 Task: Select traffic view around selected location Splashtown Waterpark, Texas, United States and identify the nearest hotel to the peak traffic point
Action: Mouse moved to (123, 64)
Screenshot: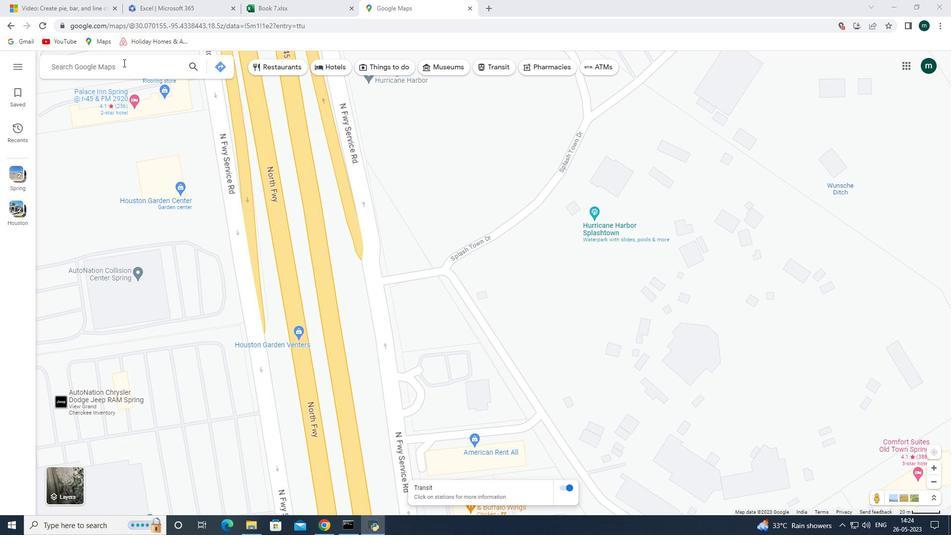 
Action: Mouse pressed left at (123, 64)
Screenshot: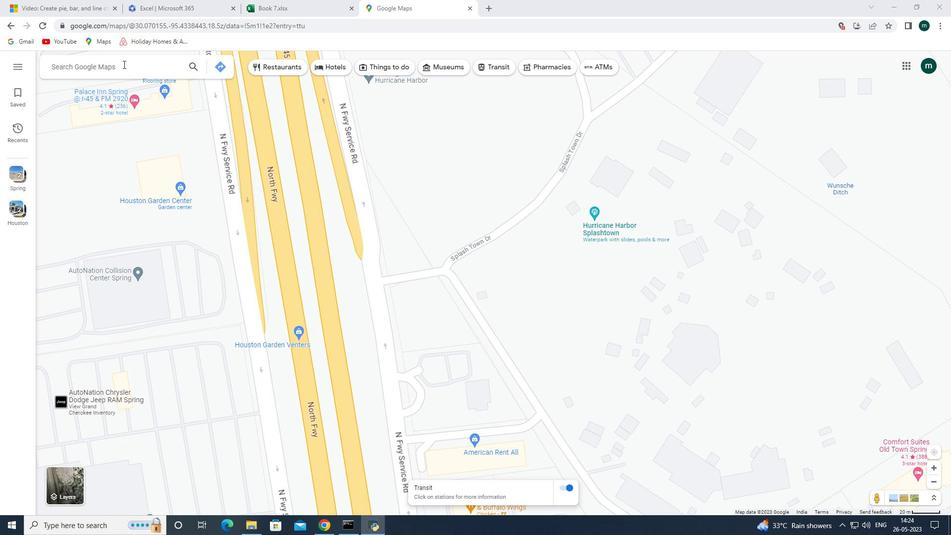 
Action: Mouse moved to (120, 76)
Screenshot: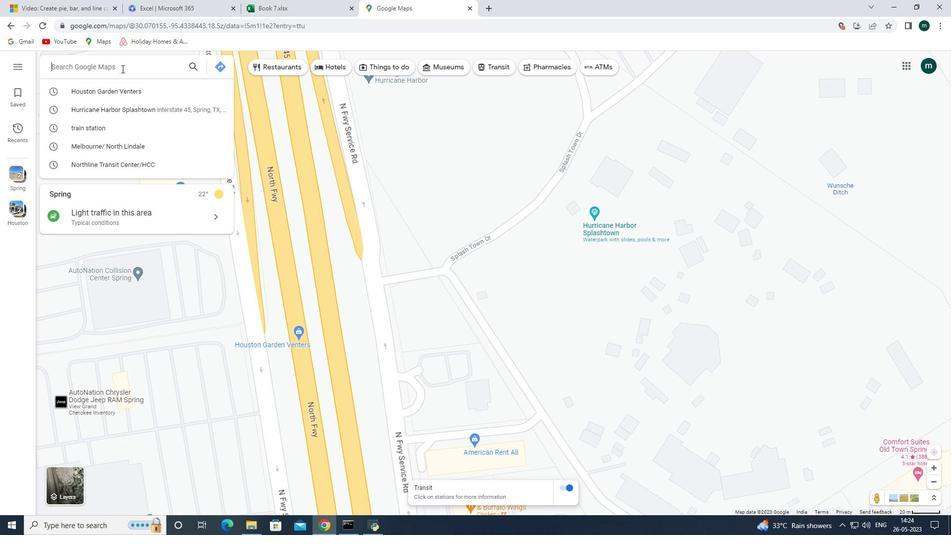 
Action: Key pressed ctrl+V
Screenshot: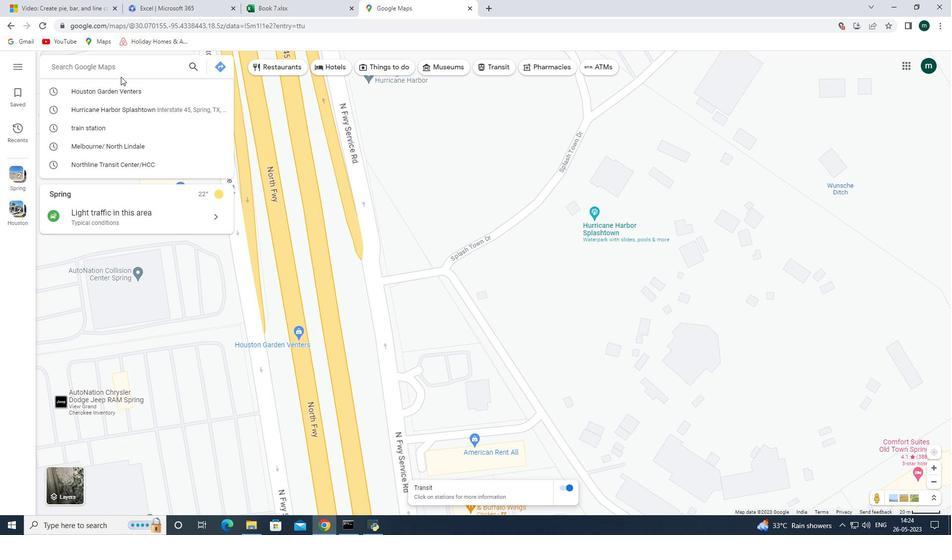 
Action: Mouse moved to (205, 106)
Screenshot: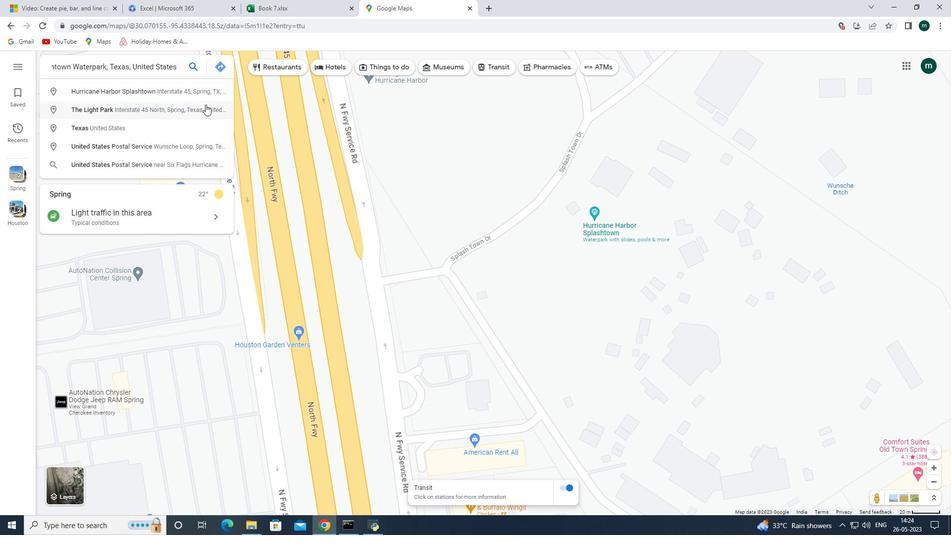 
Action: Key pressed <Key.enter>
Screenshot: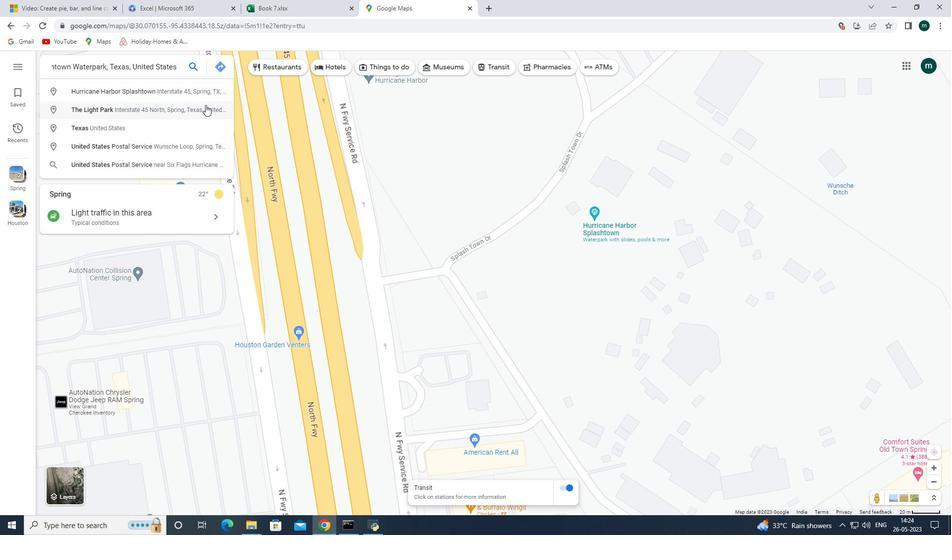 
Action: Mouse moved to (138, 265)
Screenshot: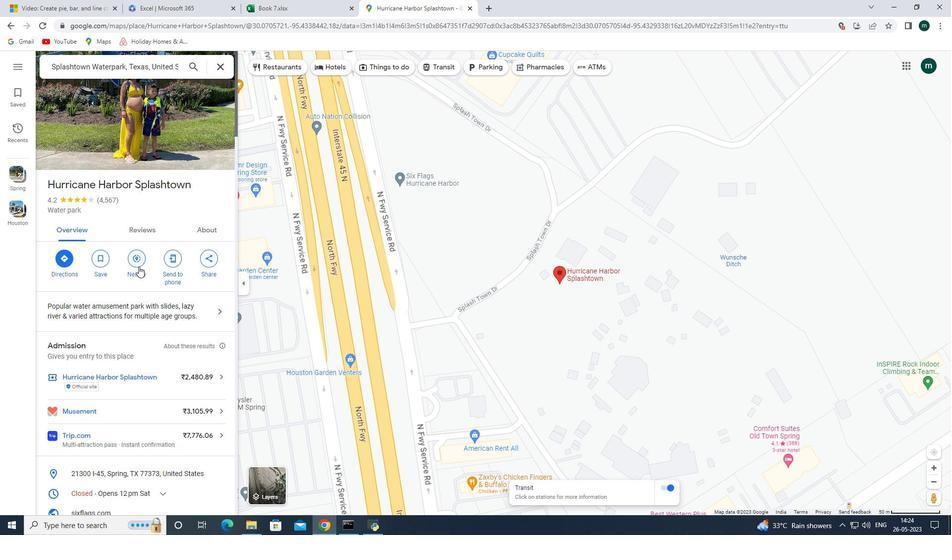 
Action: Mouse pressed left at (138, 265)
Screenshot: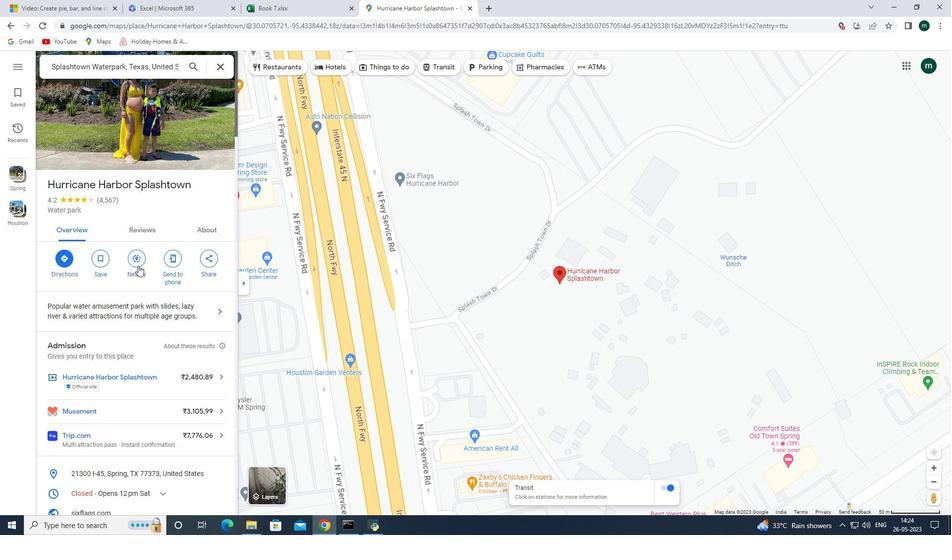 
Action: Mouse moved to (117, 108)
Screenshot: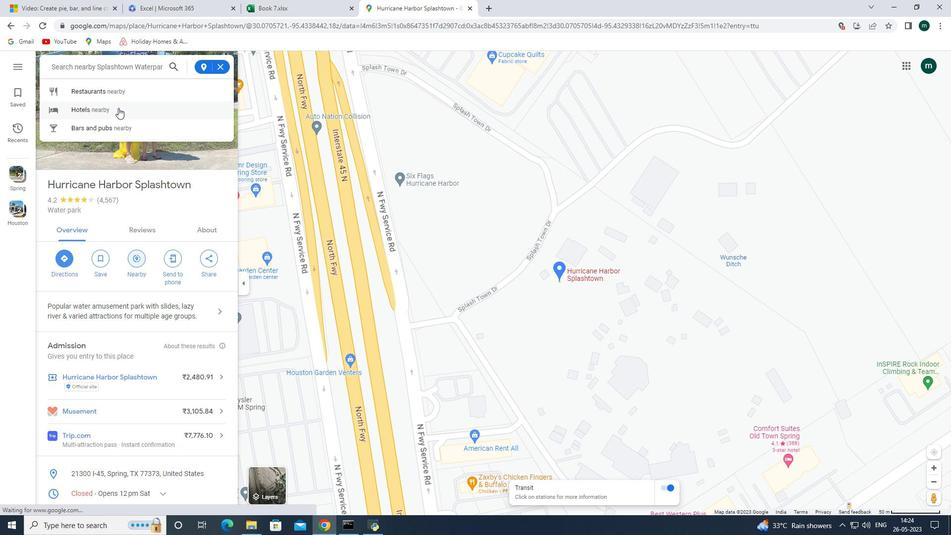 
Action: Mouse pressed left at (117, 108)
Screenshot: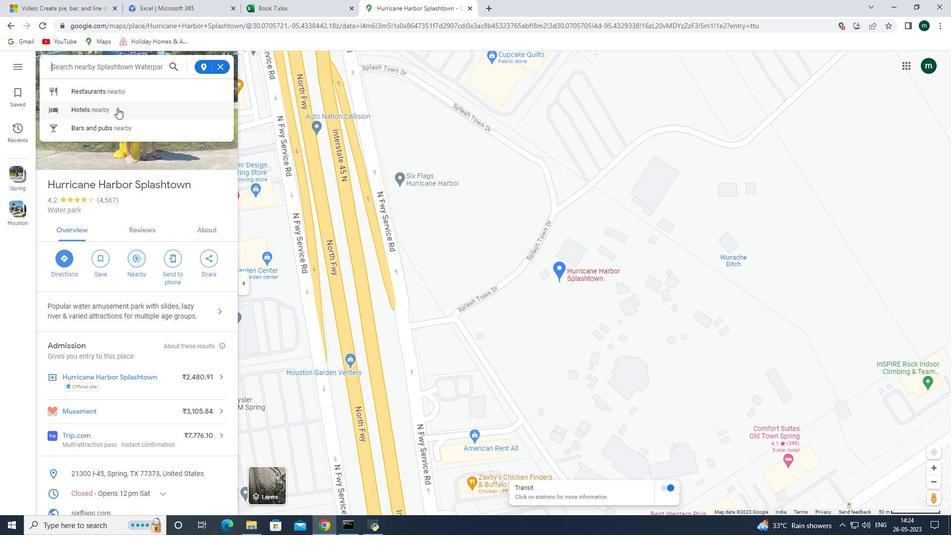 
Action: Mouse moved to (106, 277)
Screenshot: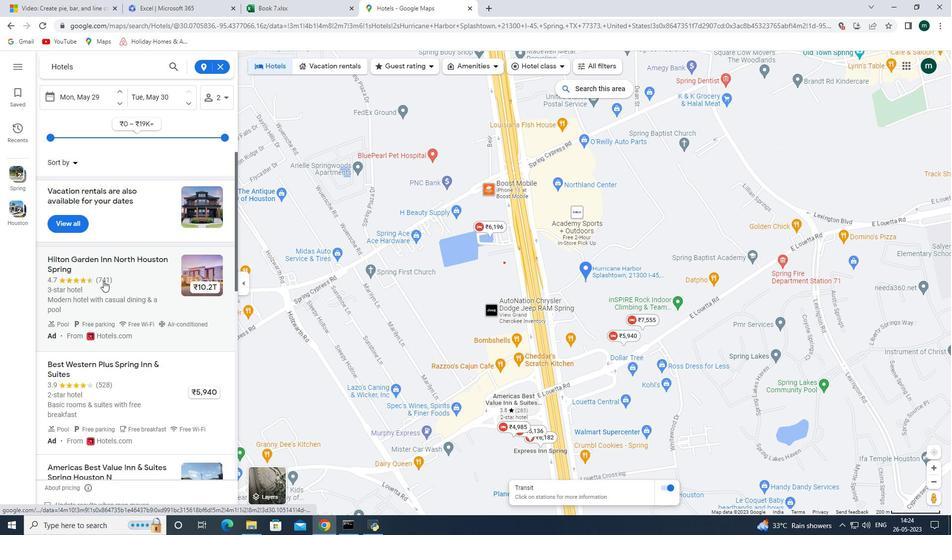 
Action: Mouse pressed left at (106, 277)
Screenshot: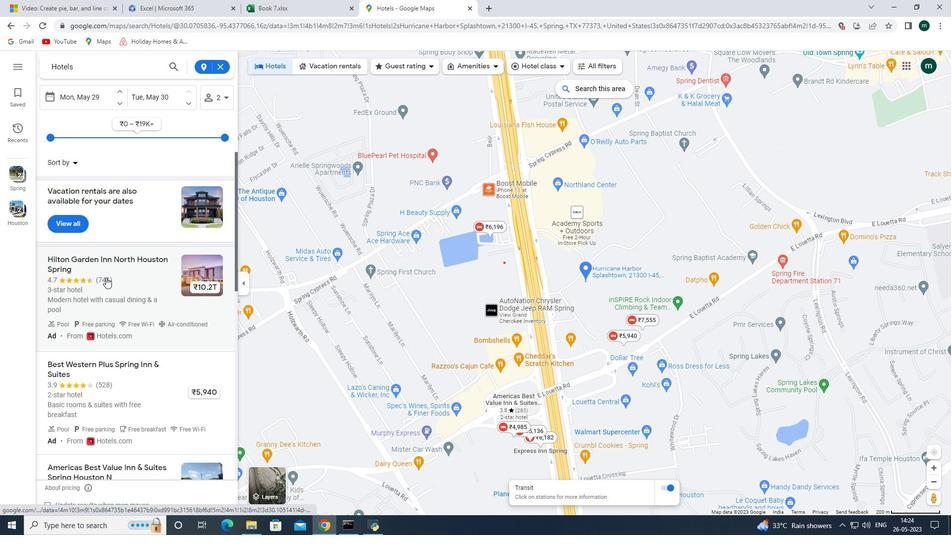 
Action: Mouse moved to (340, 405)
Screenshot: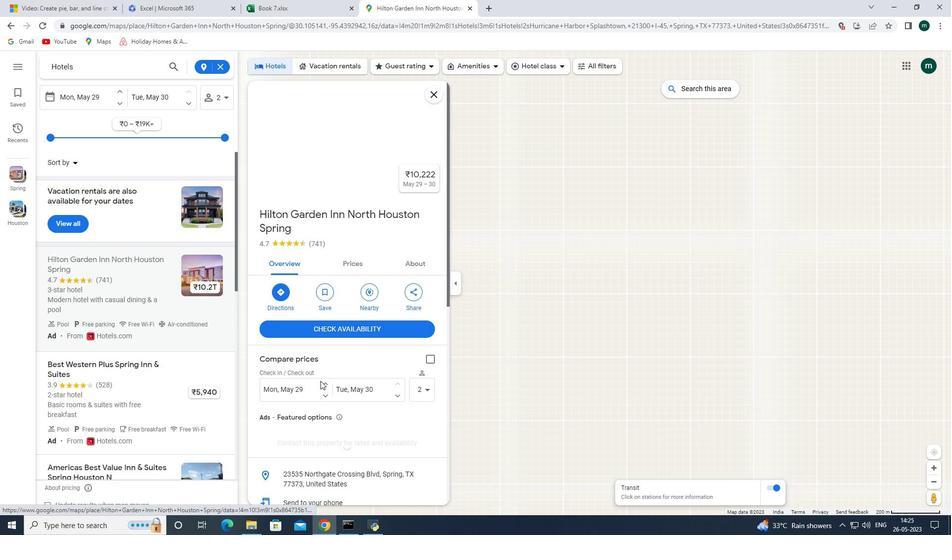 
Action: Mouse scrolled (340, 405) with delta (0, 0)
Screenshot: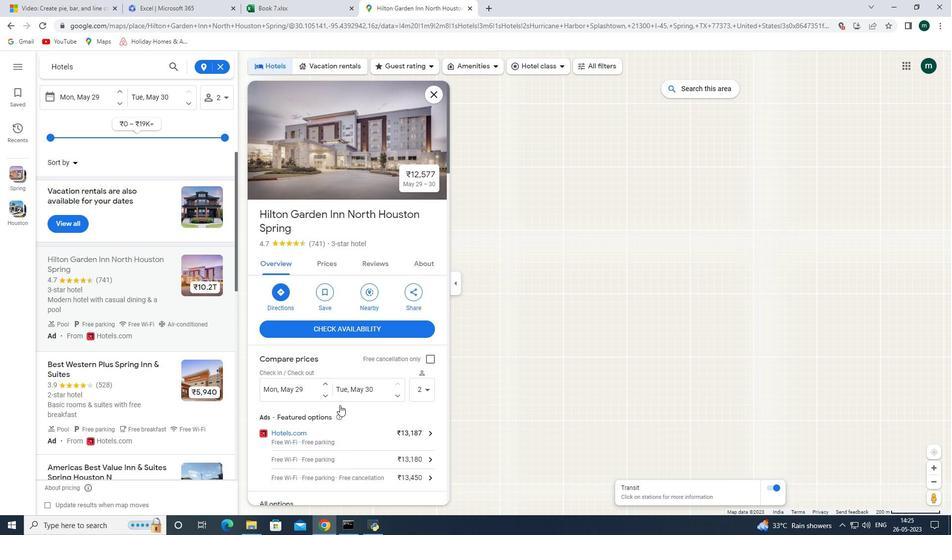 
Action: Mouse scrolled (340, 405) with delta (0, 0)
Screenshot: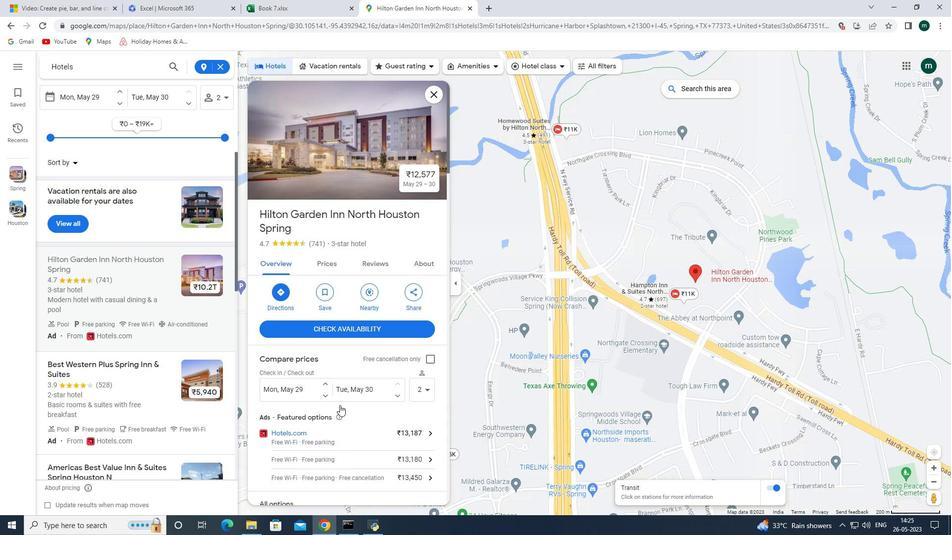 
Action: Mouse moved to (331, 389)
Screenshot: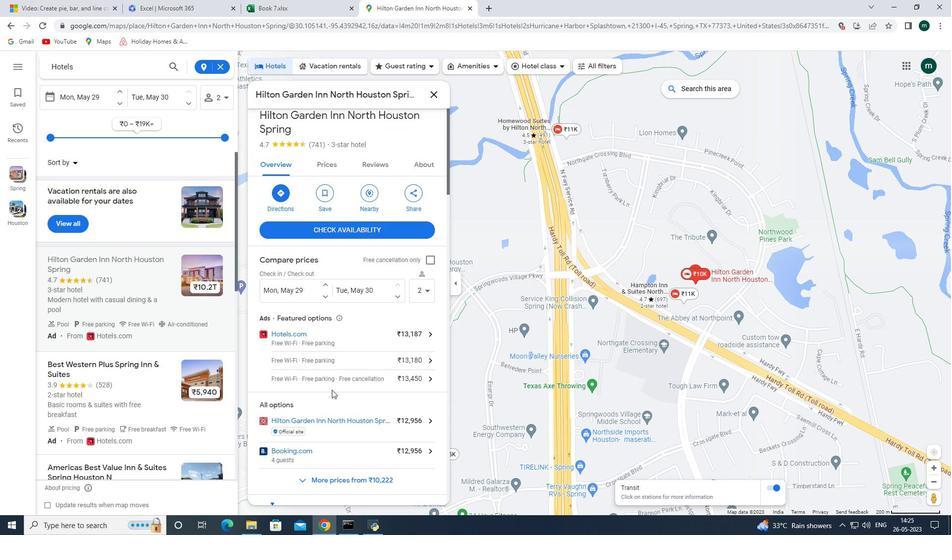 
Action: Mouse scrolled (331, 388) with delta (0, 0)
Screenshot: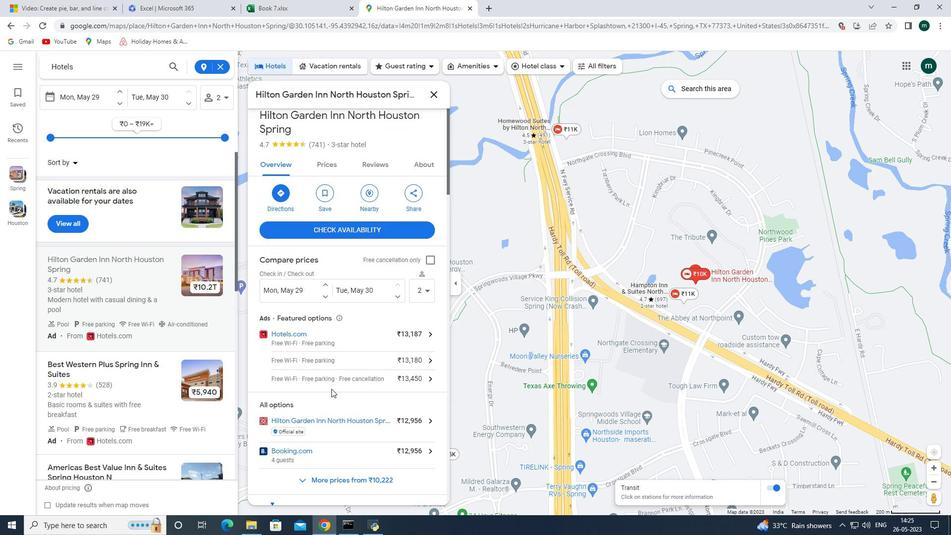
Action: Mouse scrolled (331, 388) with delta (0, 0)
Screenshot: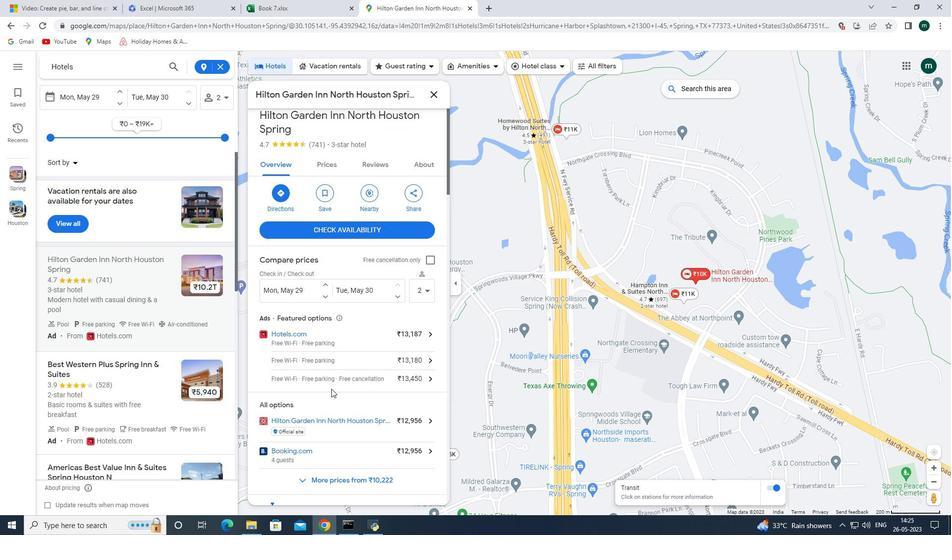 
Action: Mouse scrolled (331, 388) with delta (0, 0)
Screenshot: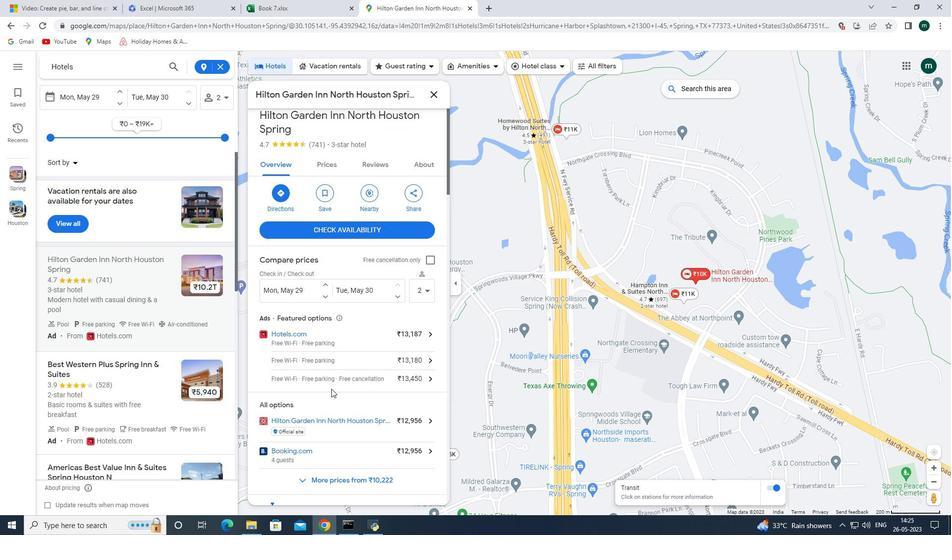 
Action: Mouse scrolled (331, 388) with delta (0, 0)
Screenshot: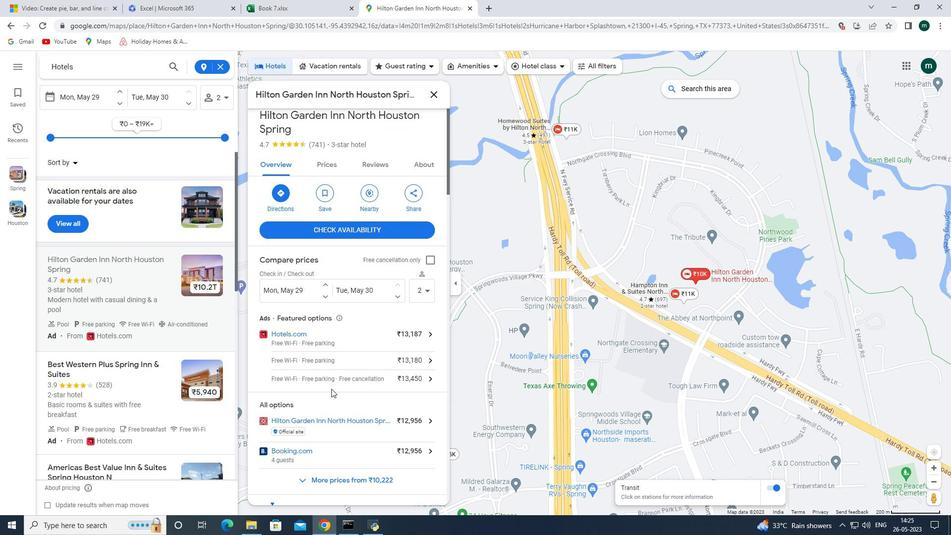 
Action: Mouse moved to (329, 389)
Screenshot: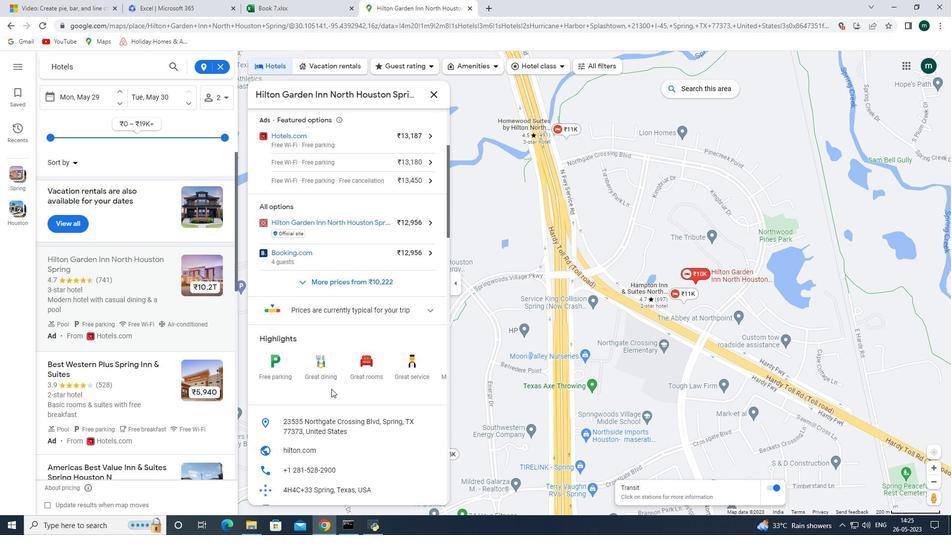 
Action: Mouse scrolled (329, 388) with delta (0, 0)
Screenshot: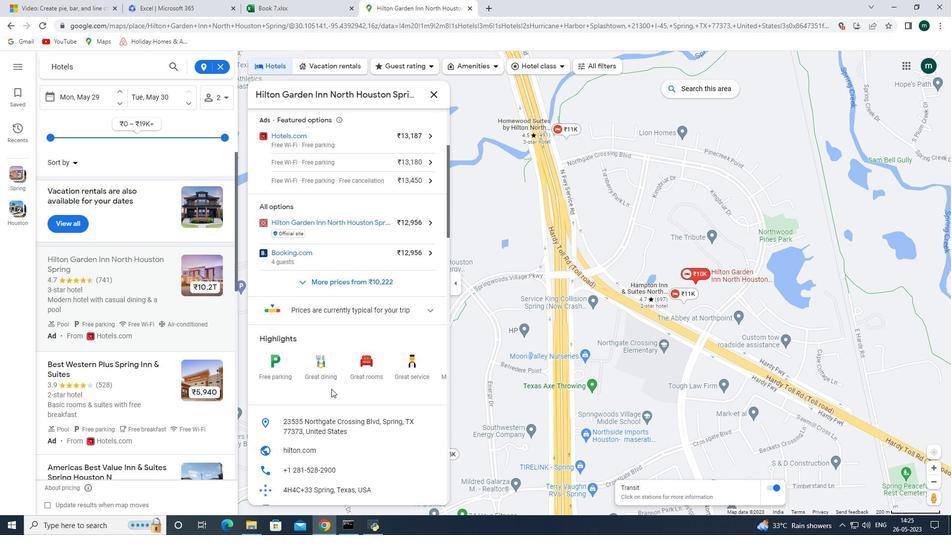 
Action: Mouse scrolled (329, 388) with delta (0, 0)
Screenshot: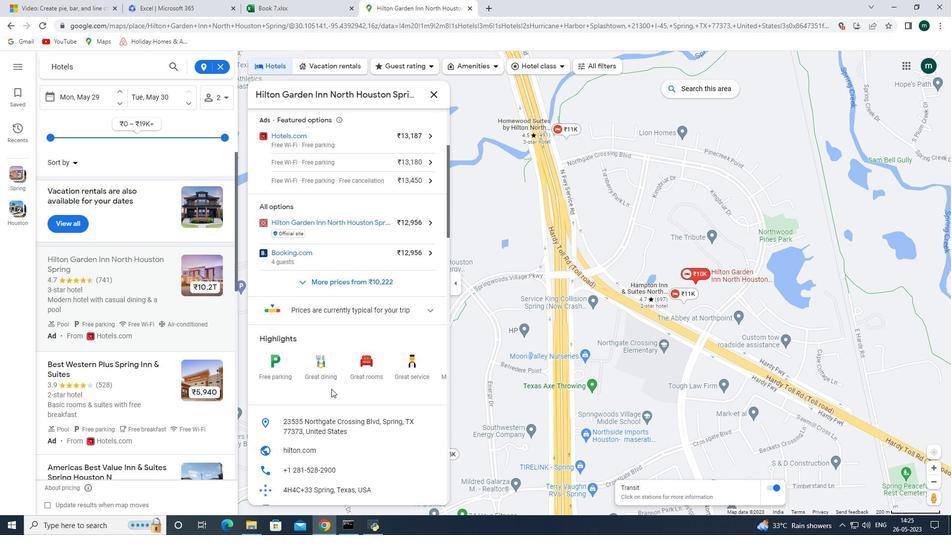 
Action: Mouse scrolled (329, 388) with delta (0, 0)
Screenshot: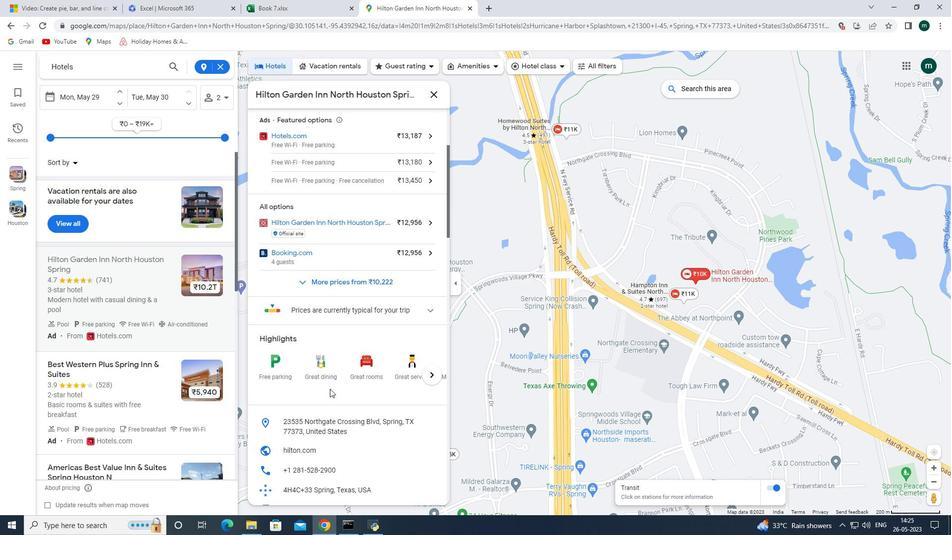 
Action: Mouse moved to (326, 390)
Screenshot: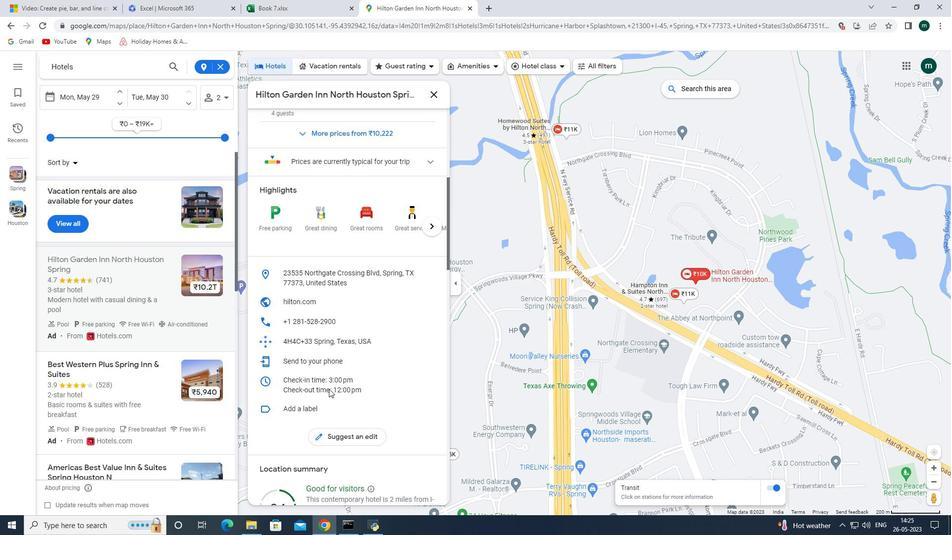 
Action: Mouse scrolled (326, 390) with delta (0, 0)
Screenshot: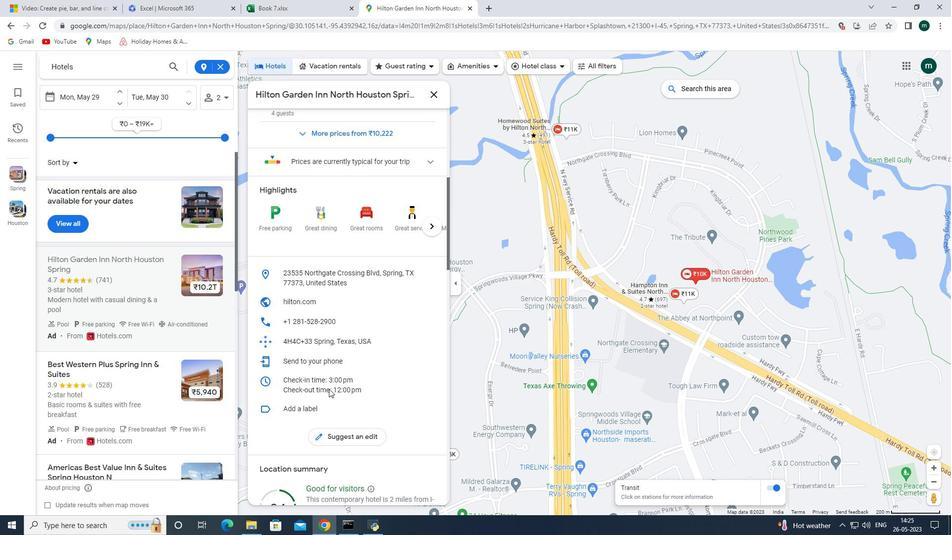 
Action: Mouse moved to (324, 392)
Screenshot: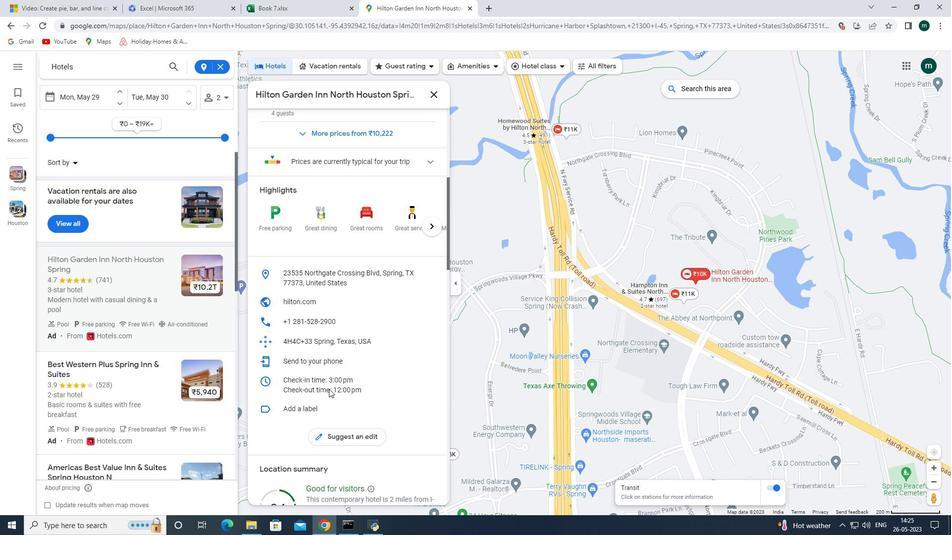 
Action: Mouse scrolled (324, 391) with delta (0, 0)
Screenshot: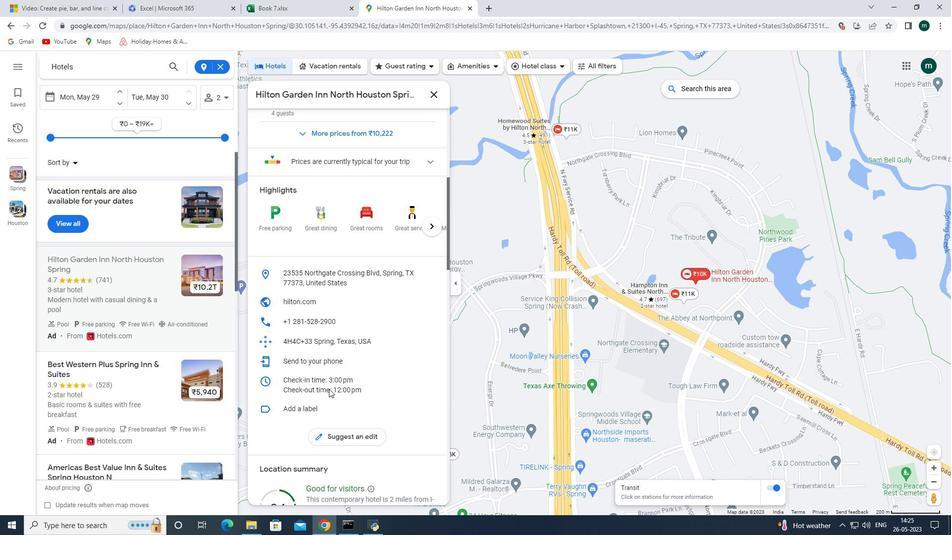 
Action: Mouse scrolled (324, 391) with delta (0, 0)
Screenshot: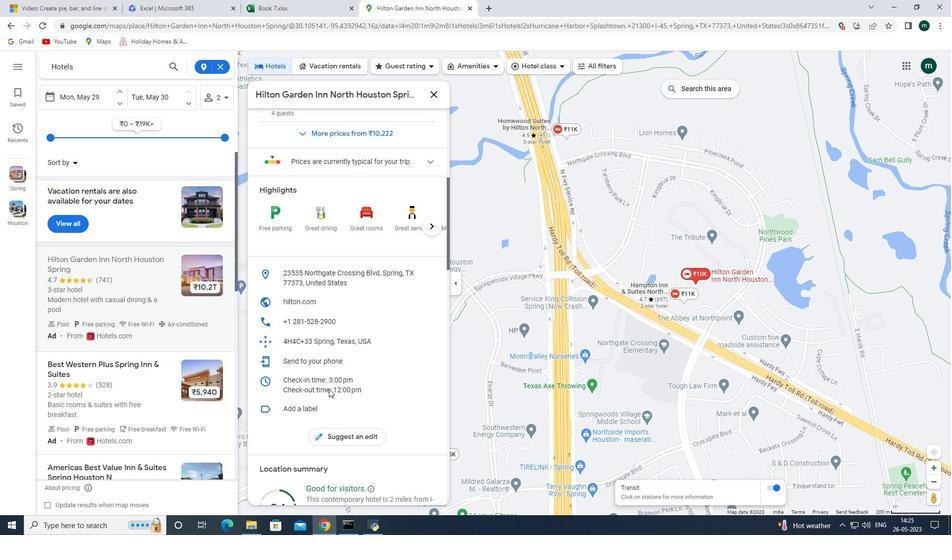 
Action: Mouse scrolled (324, 391) with delta (0, 0)
Screenshot: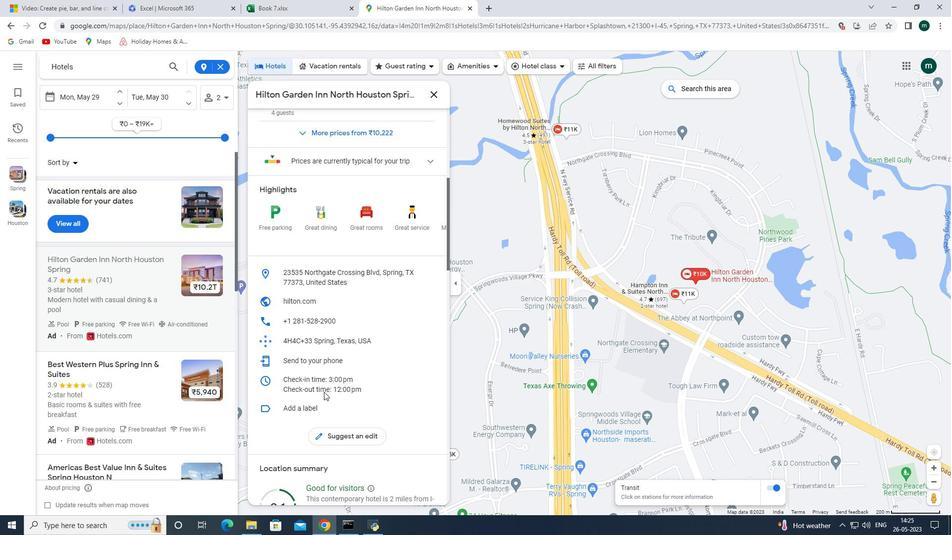 
Action: Mouse moved to (323, 392)
Screenshot: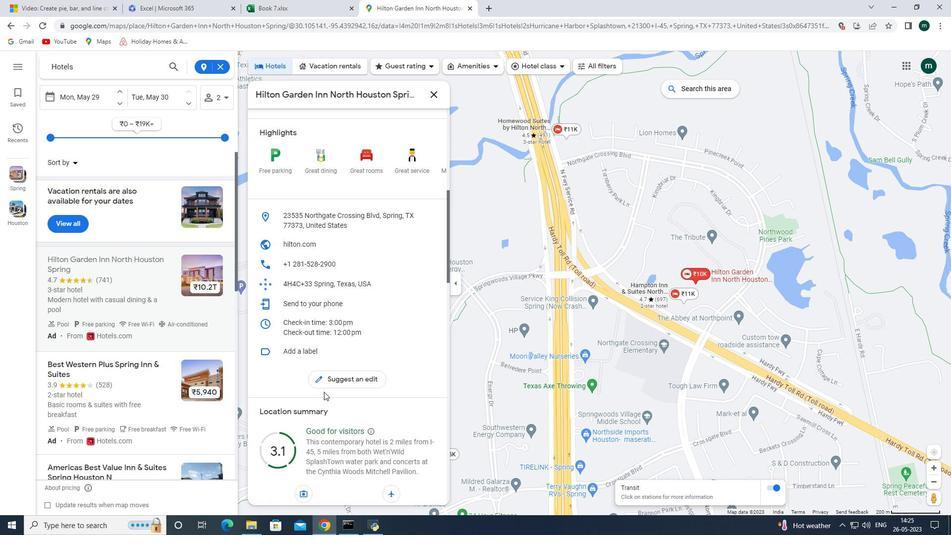 
Action: Mouse scrolled (323, 391) with delta (0, 0)
Screenshot: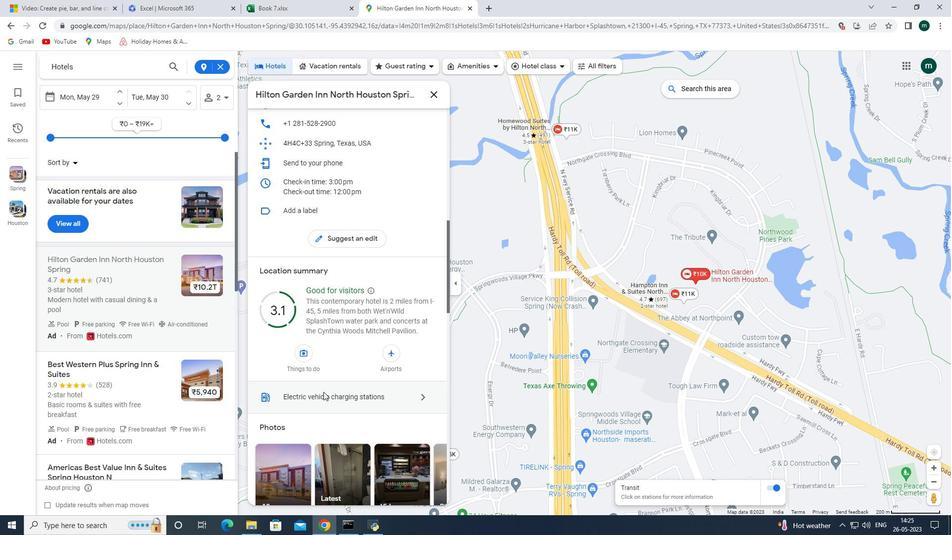 
Action: Mouse scrolled (323, 391) with delta (0, 0)
Screenshot: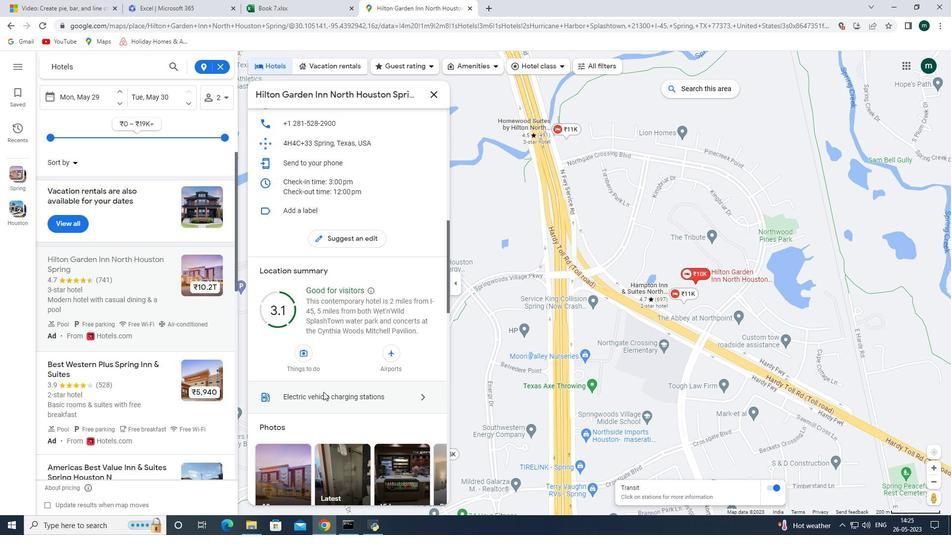 
Action: Mouse scrolled (323, 391) with delta (0, 0)
Screenshot: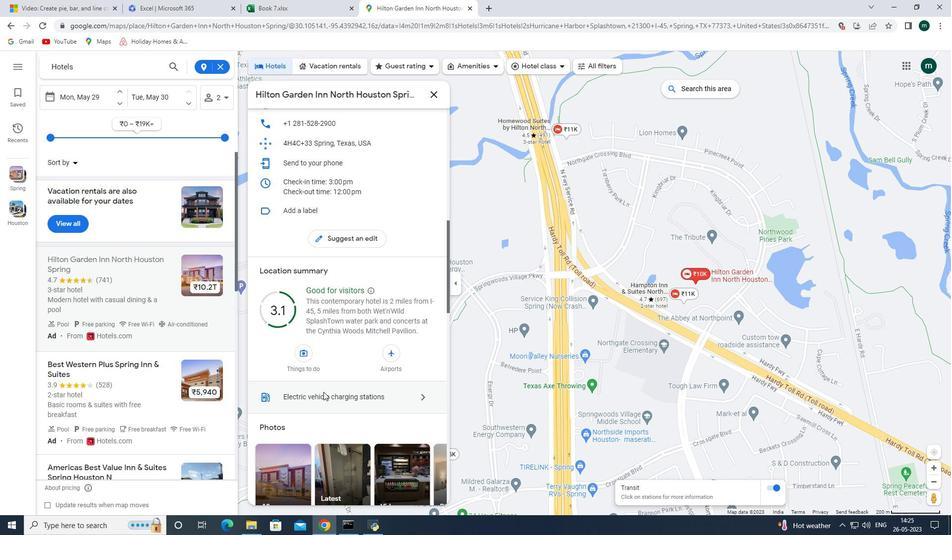 
Action: Mouse moved to (285, 353)
Screenshot: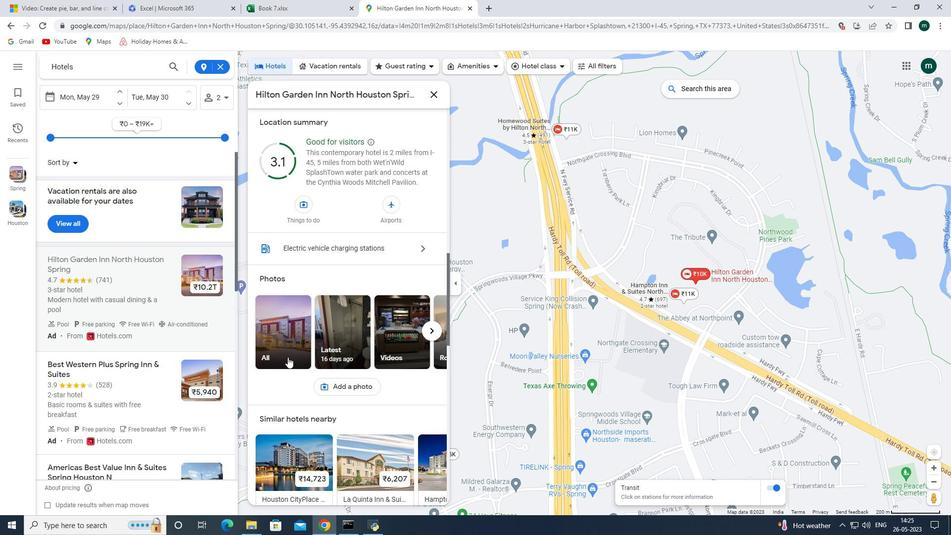 
Action: Mouse pressed left at (285, 353)
Screenshot: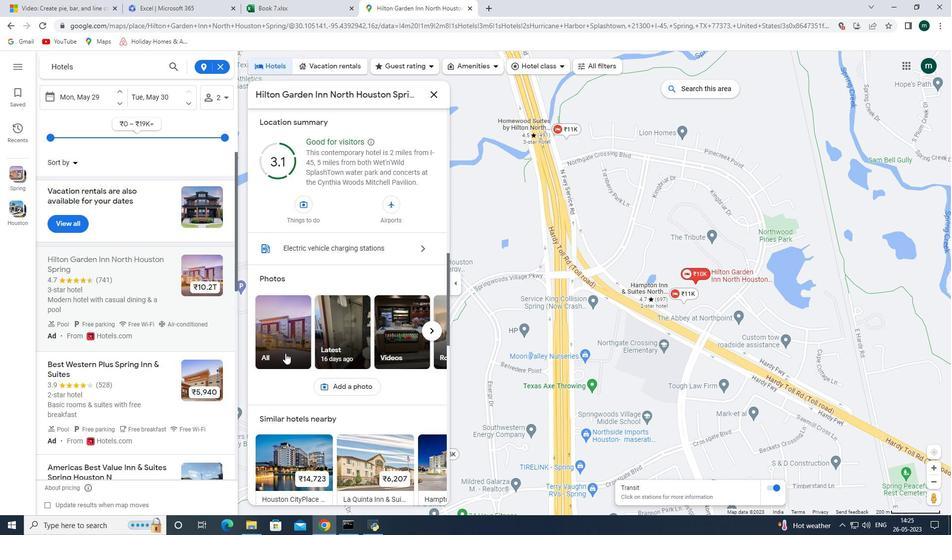 
Action: Mouse moved to (363, 299)
Screenshot: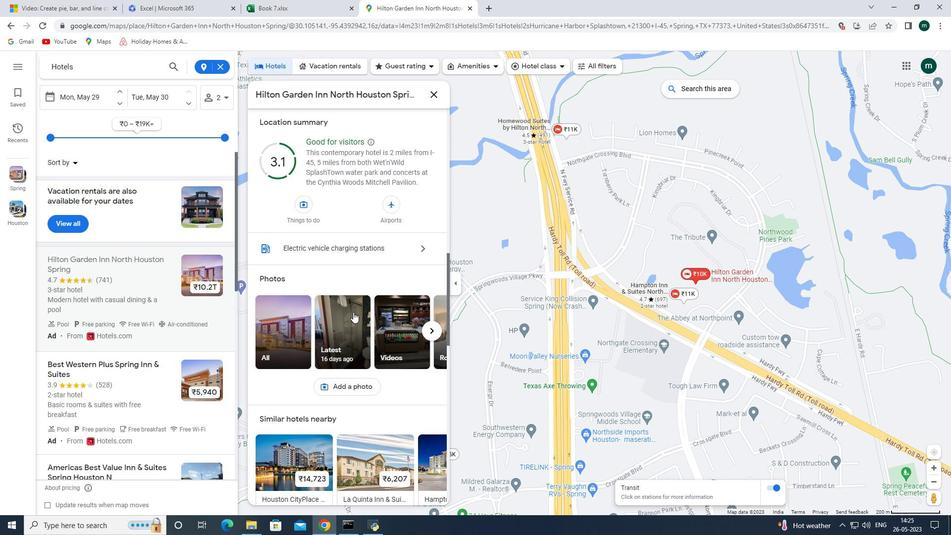 
Action: Key pressed <Key.right><Key.right><Key.right><Key.right><Key.right><Key.right><Key.right><Key.right><Key.right><Key.right><Key.right><Key.right><Key.right><Key.right><Key.right><Key.right><Key.right><Key.right><Key.right><Key.right><Key.right><Key.right><Key.right><Key.right><Key.right><Key.right><Key.right><Key.right><Key.right><Key.right><Key.right><Key.right><Key.right><Key.right><Key.right><Key.right><Key.right><Key.right><Key.right><Key.right><Key.right><Key.right><Key.right><Key.right><Key.right><Key.right><Key.right><Key.right><Key.right><Key.right><Key.right><Key.right><Key.right><Key.right><Key.right><Key.right><Key.right><Key.right><Key.right><Key.right><Key.right><Key.right><Key.right><Key.right><Key.right><Key.right><Key.right>
Screenshot: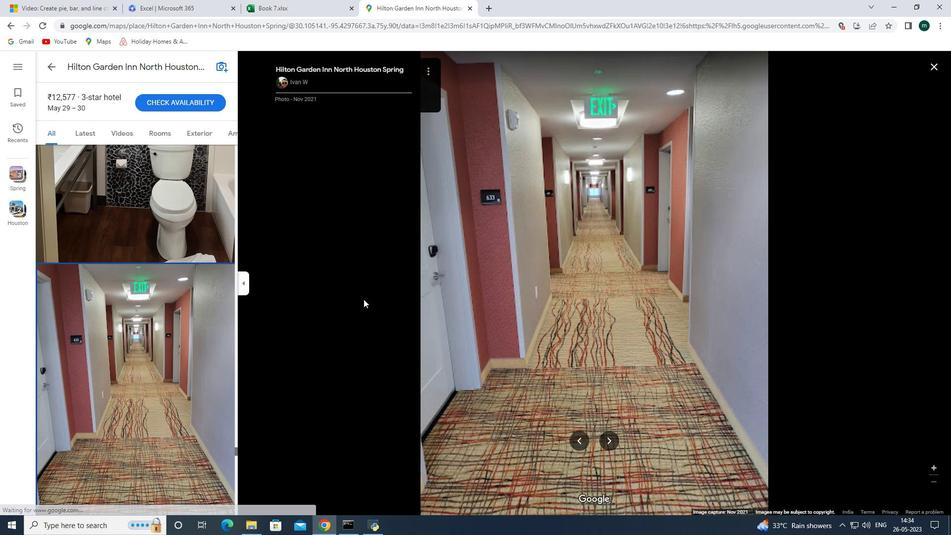 
Action: Mouse moved to (939, 66)
Screenshot: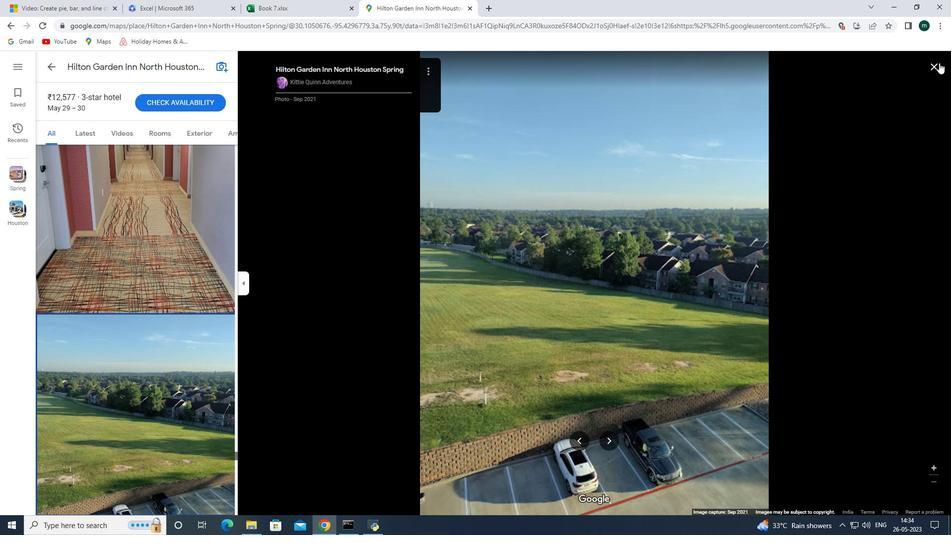 
Action: Mouse pressed left at (939, 66)
Screenshot: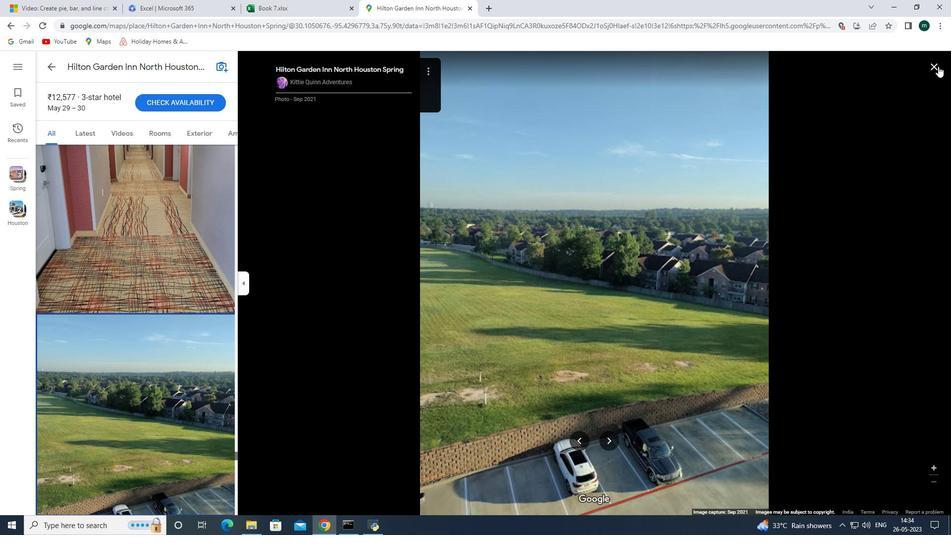 
Action: Mouse moved to (108, 288)
Screenshot: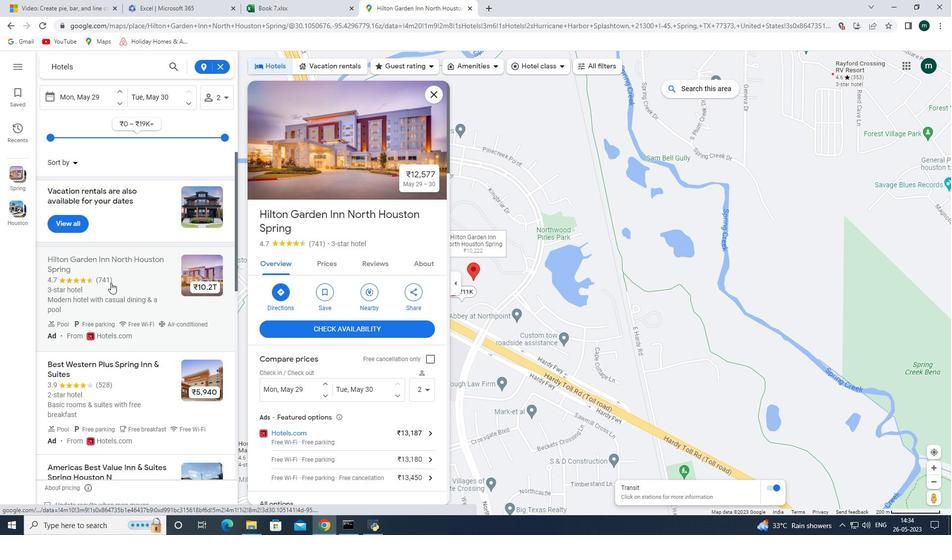 
Action: Mouse scrolled (108, 289) with delta (0, 0)
Screenshot: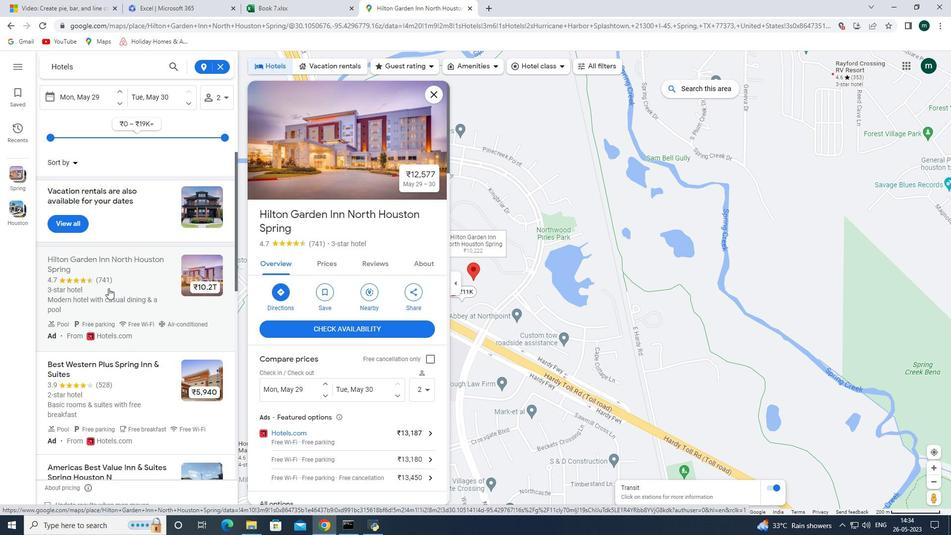 
Action: Mouse scrolled (108, 289) with delta (0, 0)
Screenshot: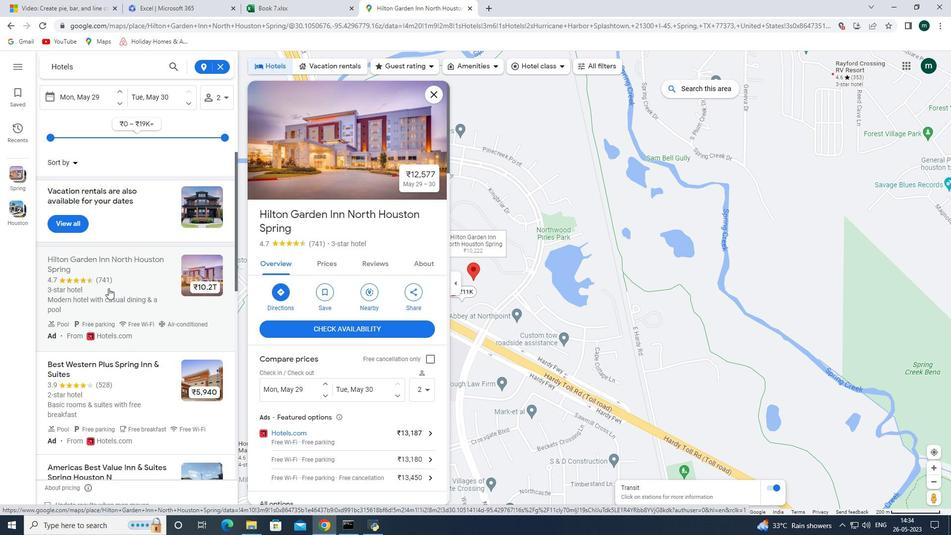 
Action: Mouse moved to (132, 374)
Screenshot: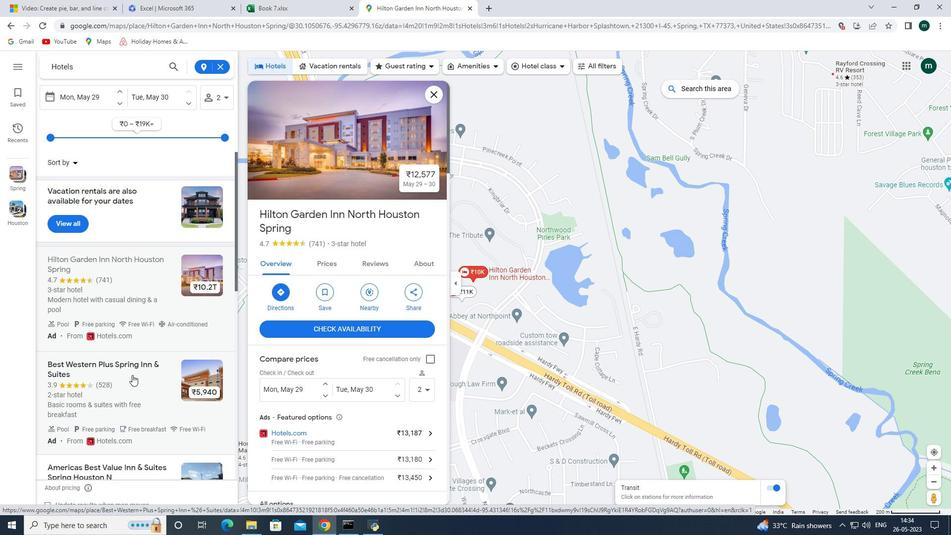 
Action: Mouse pressed left at (132, 374)
Screenshot: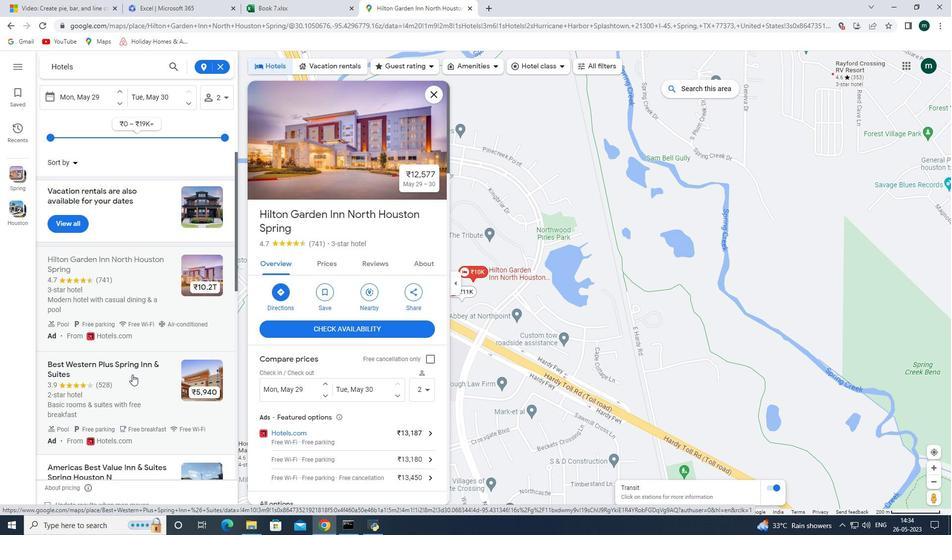 
Action: Mouse moved to (365, 378)
Screenshot: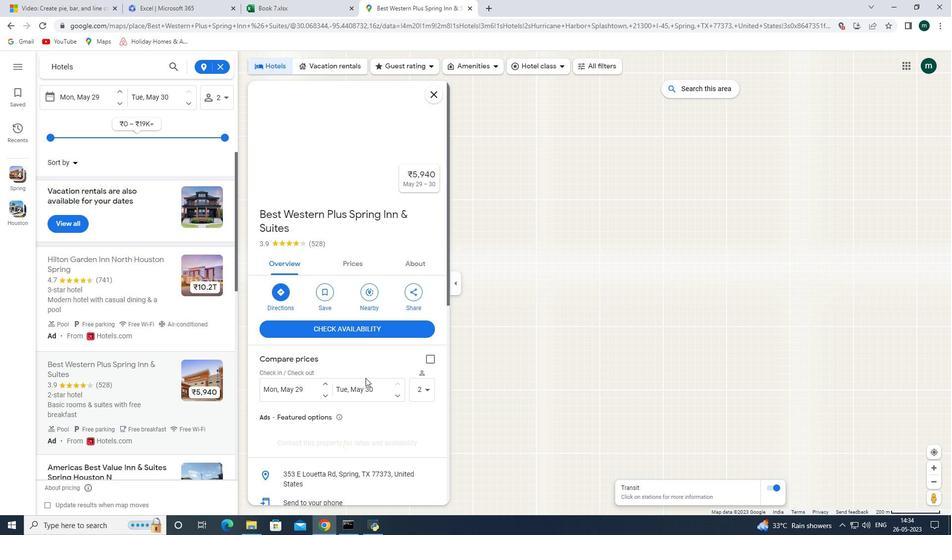 
Action: Mouse scrolled (365, 377) with delta (0, 0)
Screenshot: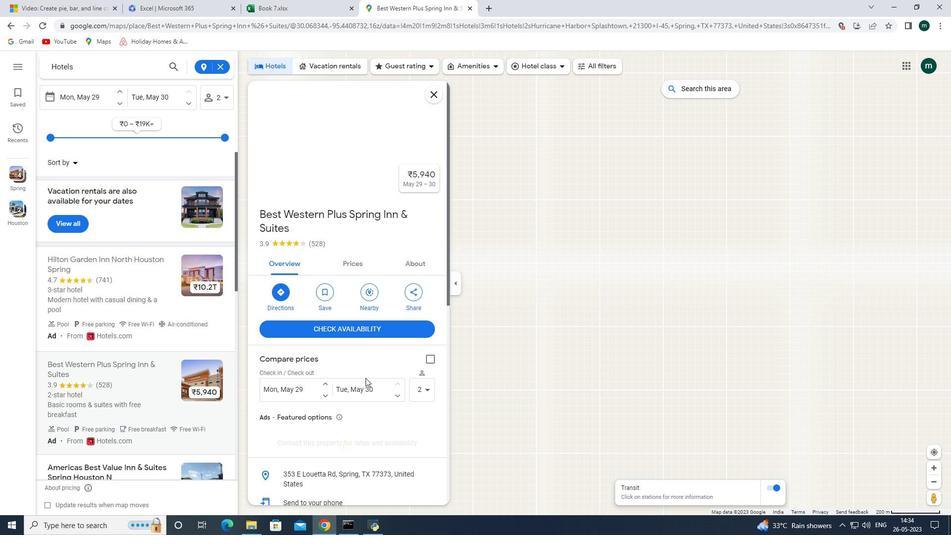 
Action: Mouse moved to (365, 378)
Screenshot: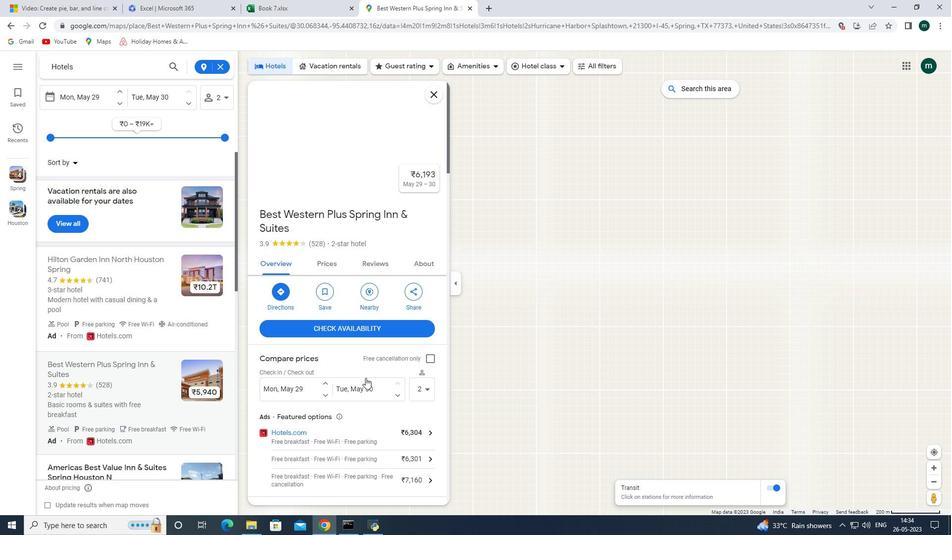 
Action: Mouse scrolled (365, 377) with delta (0, 0)
Screenshot: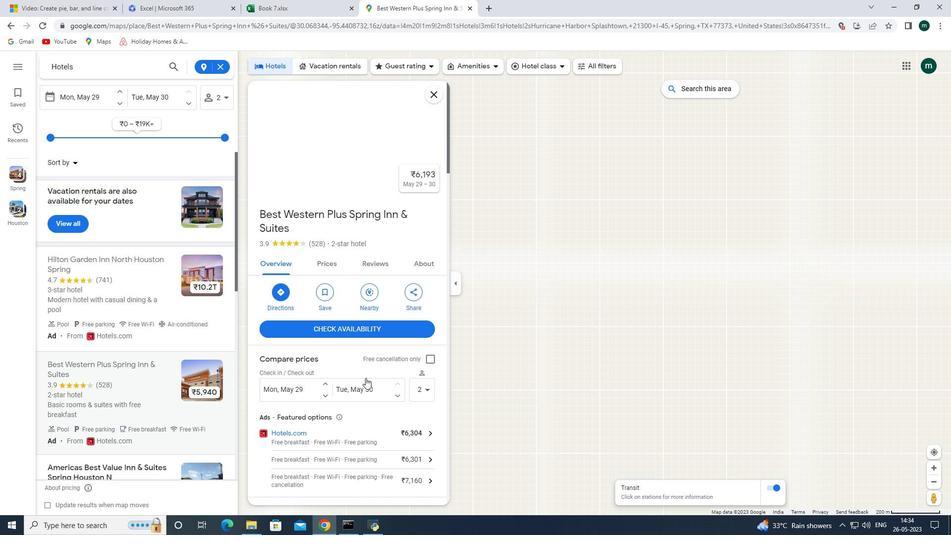 
Action: Mouse scrolled (365, 377) with delta (0, 0)
Screenshot: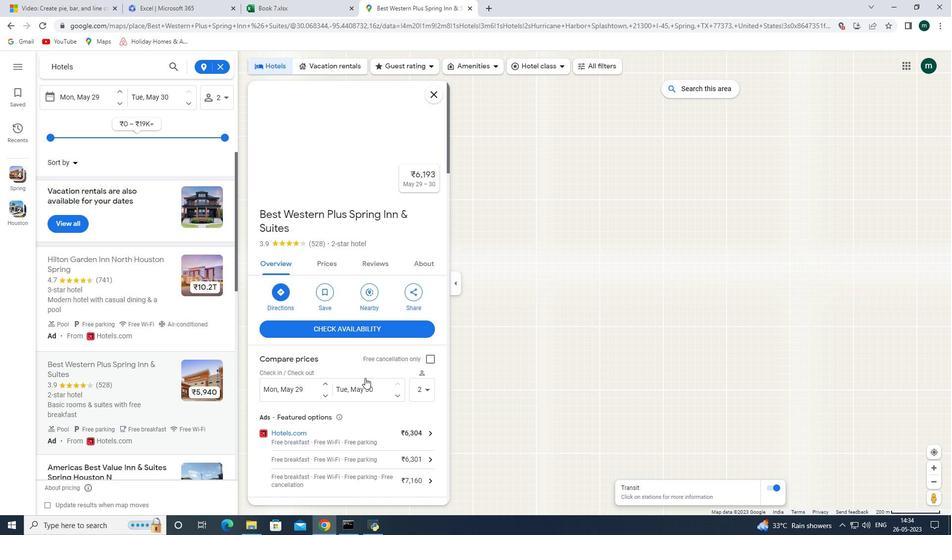 
Action: Mouse scrolled (365, 377) with delta (0, 0)
Screenshot: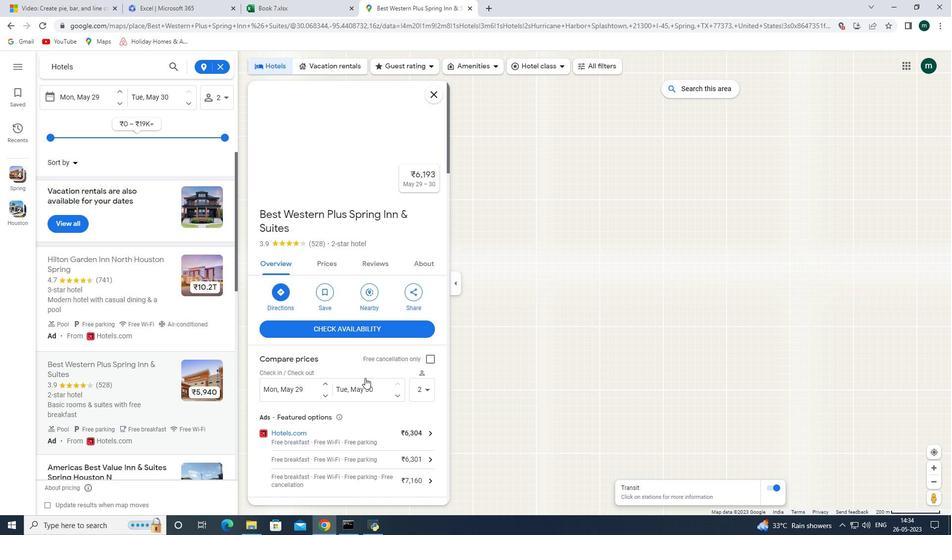 
Action: Mouse scrolled (365, 377) with delta (0, 0)
Screenshot: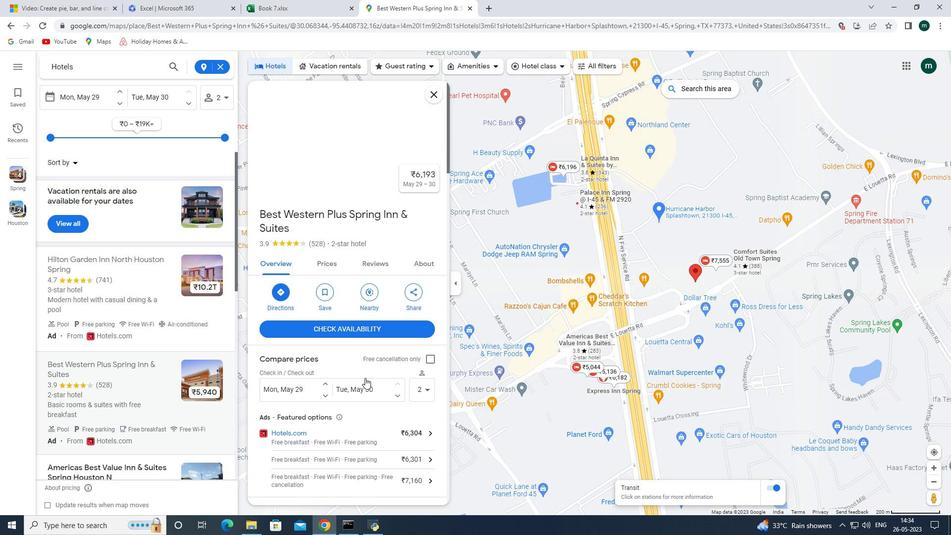 
Action: Mouse moved to (357, 374)
Screenshot: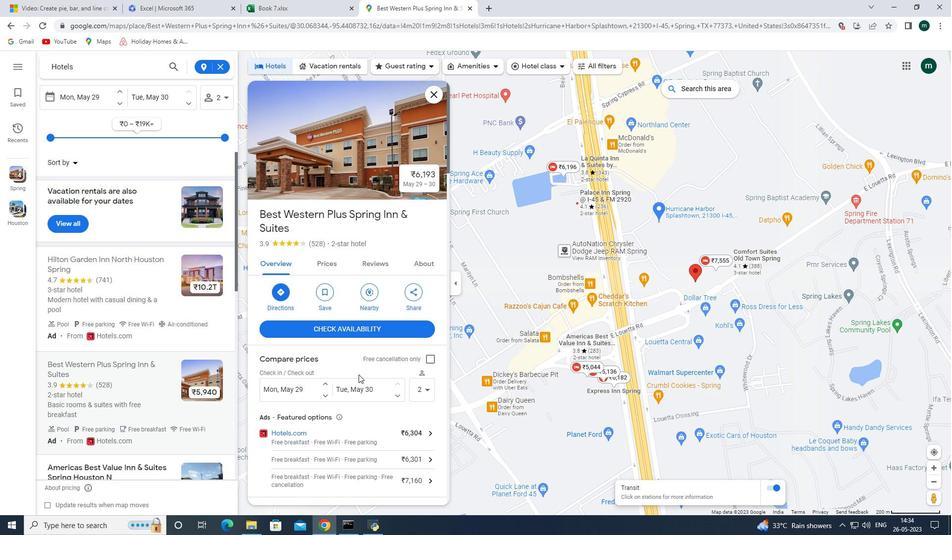 
Action: Mouse scrolled (357, 374) with delta (0, 0)
Screenshot: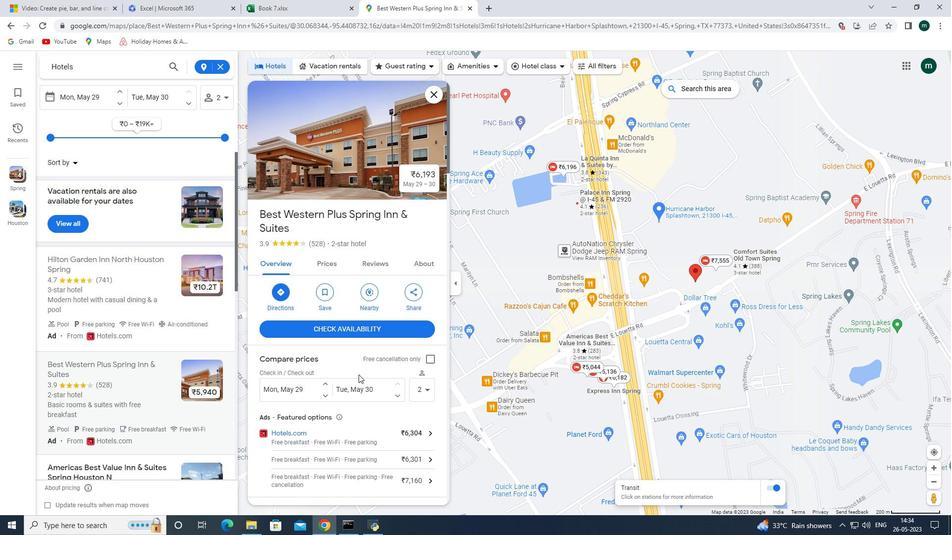 
Action: Mouse scrolled (357, 374) with delta (0, 0)
Screenshot: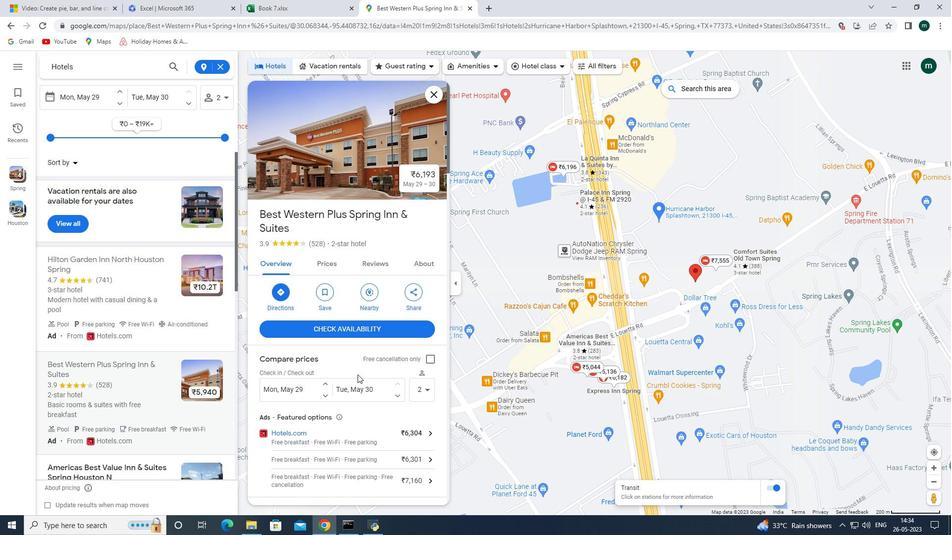 
Action: Mouse moved to (356, 373)
Screenshot: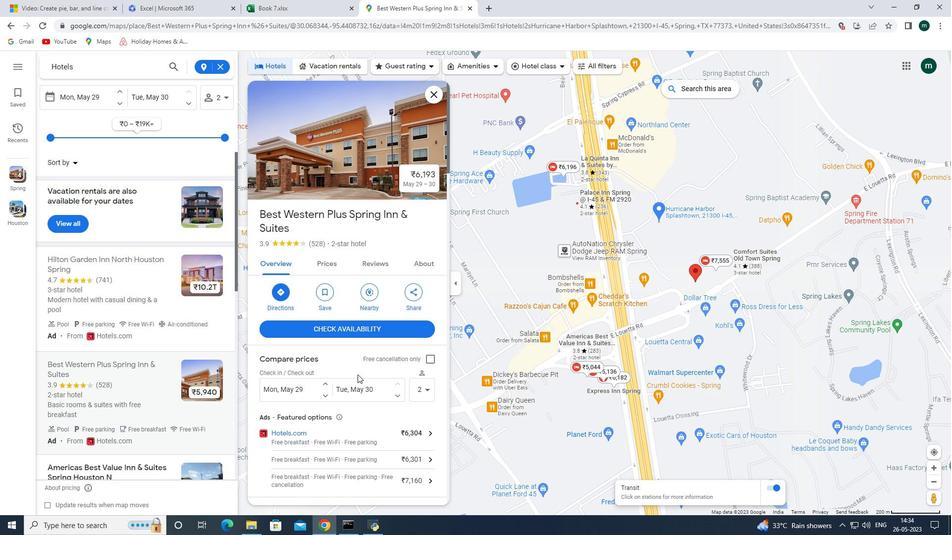 
Action: Mouse scrolled (356, 373) with delta (0, 0)
Screenshot: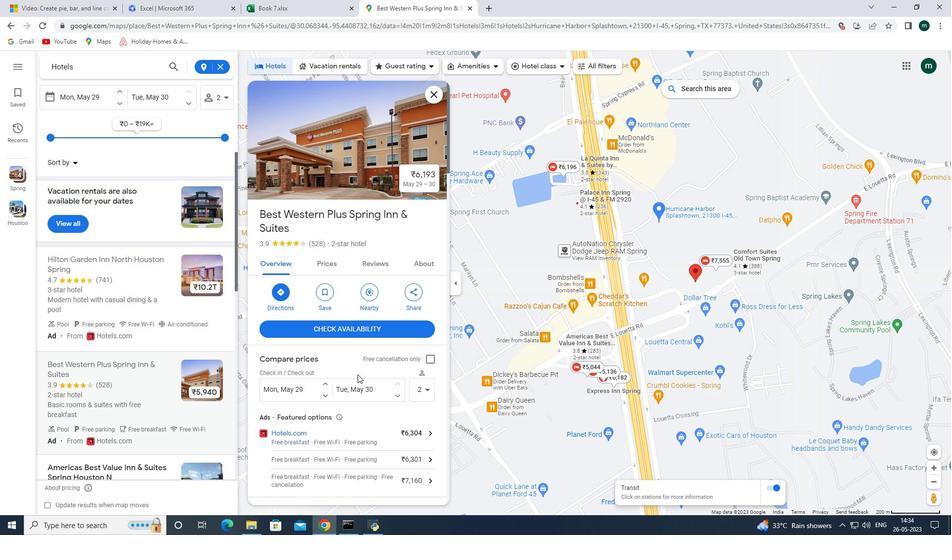 
Action: Mouse scrolled (356, 373) with delta (0, 0)
Screenshot: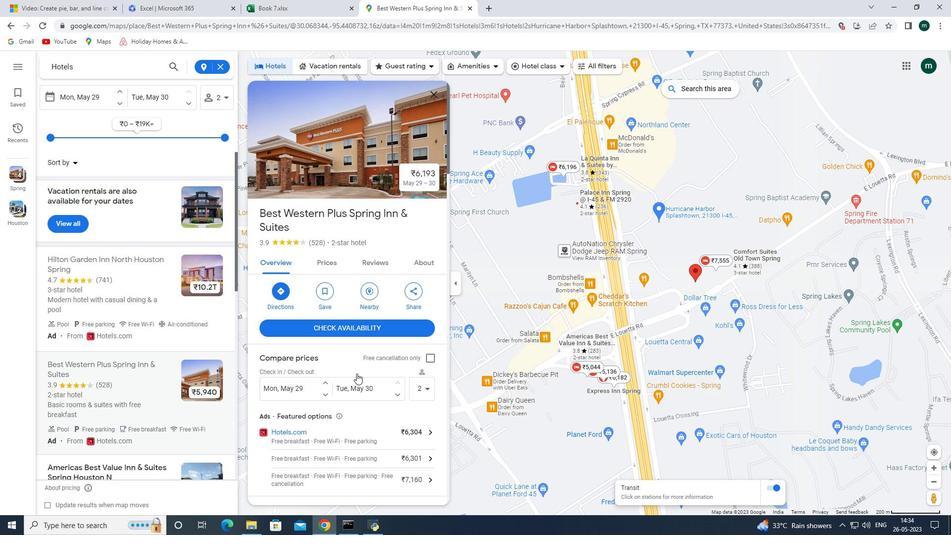 
Action: Mouse scrolled (356, 373) with delta (0, 0)
Screenshot: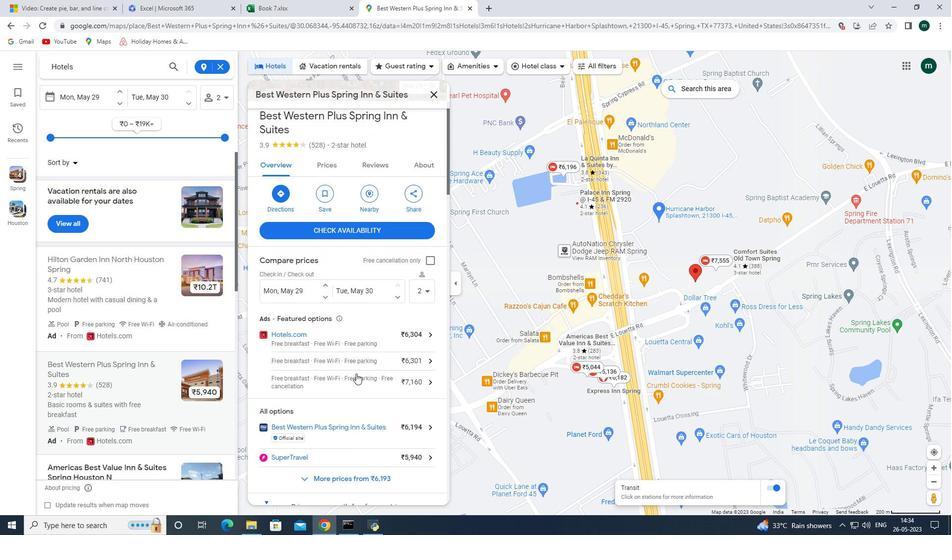 
Action: Mouse moved to (356, 373)
Screenshot: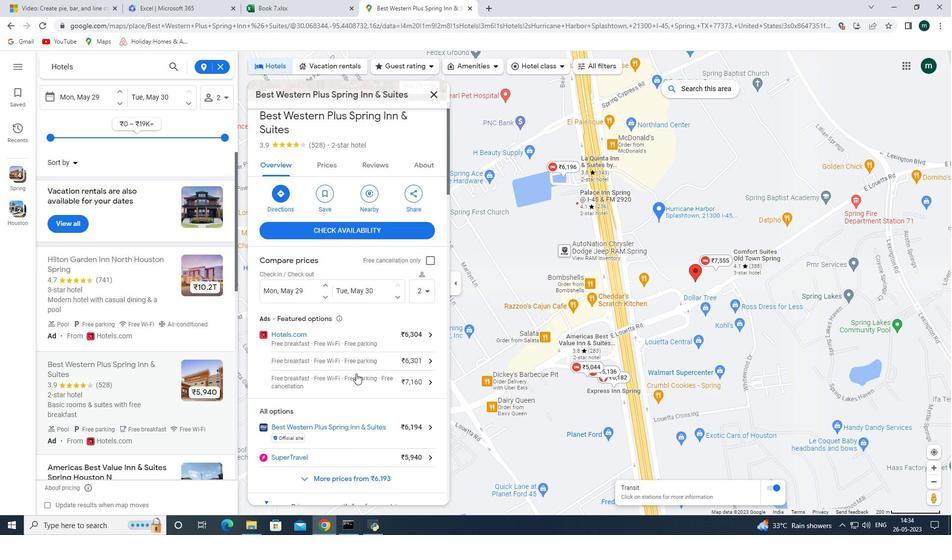 
Action: Mouse scrolled (356, 372) with delta (0, 0)
Screenshot: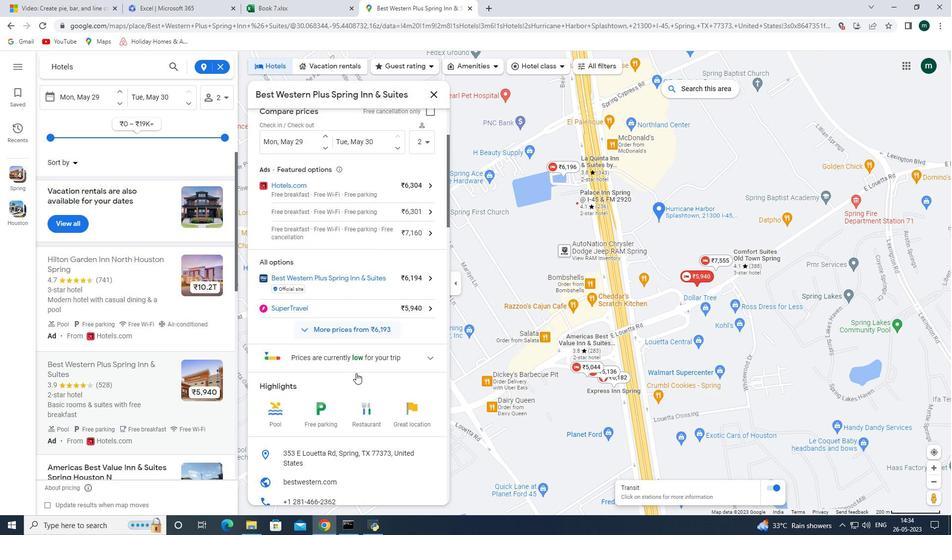 
Action: Mouse scrolled (356, 372) with delta (0, 0)
Screenshot: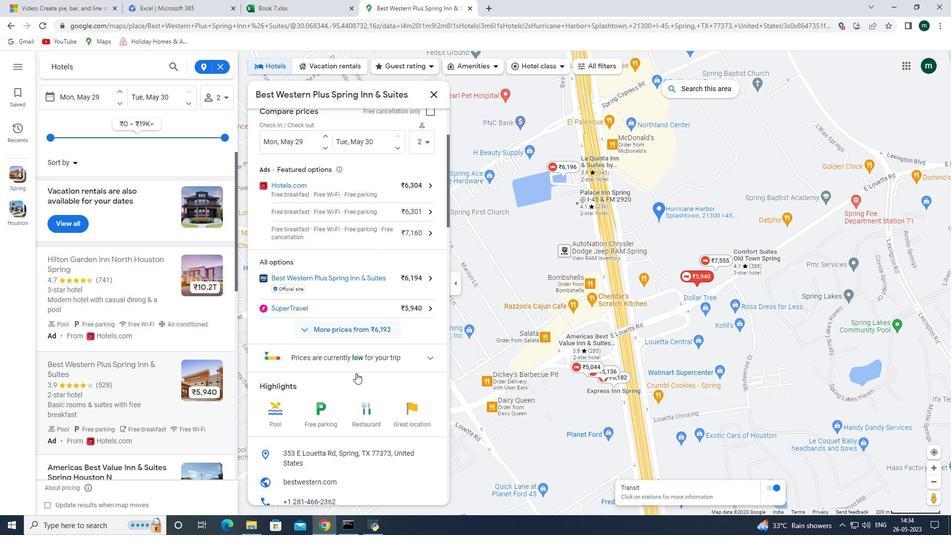
Action: Mouse scrolled (356, 372) with delta (0, 0)
Screenshot: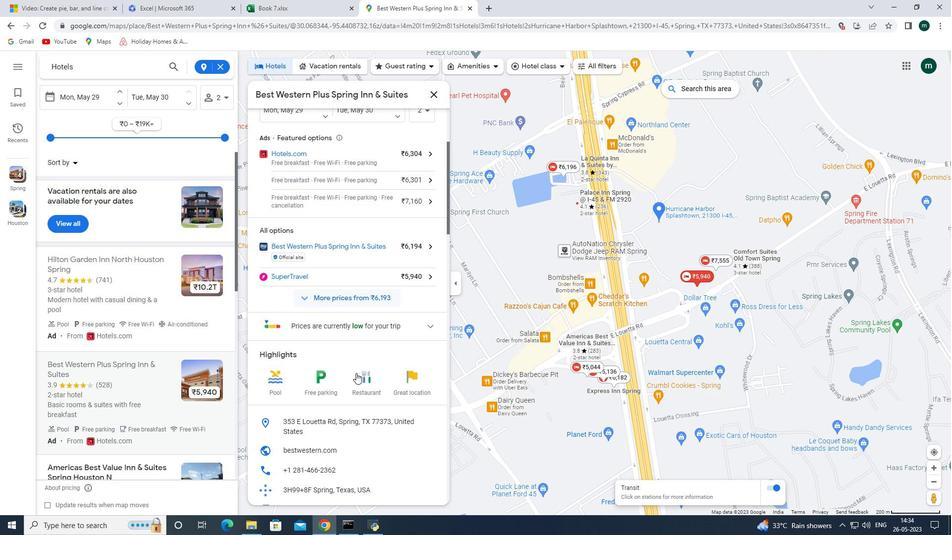
Action: Mouse moved to (351, 380)
Screenshot: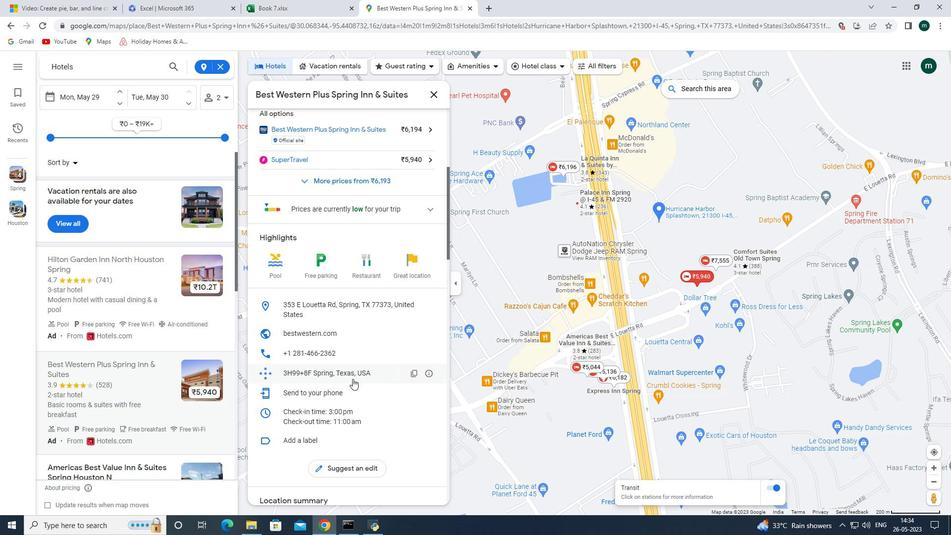 
Action: Mouse scrolled (351, 379) with delta (0, 0)
Screenshot: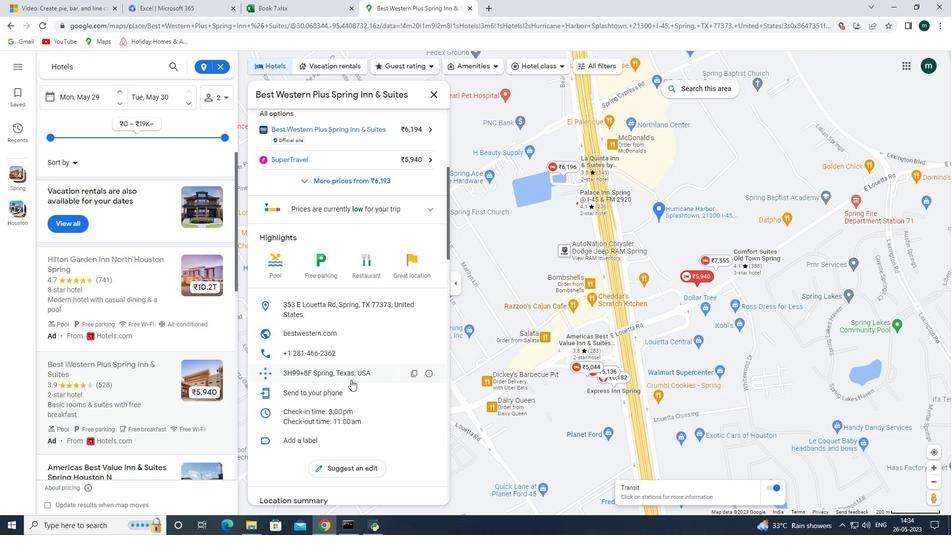 
Action: Mouse moved to (351, 380)
Screenshot: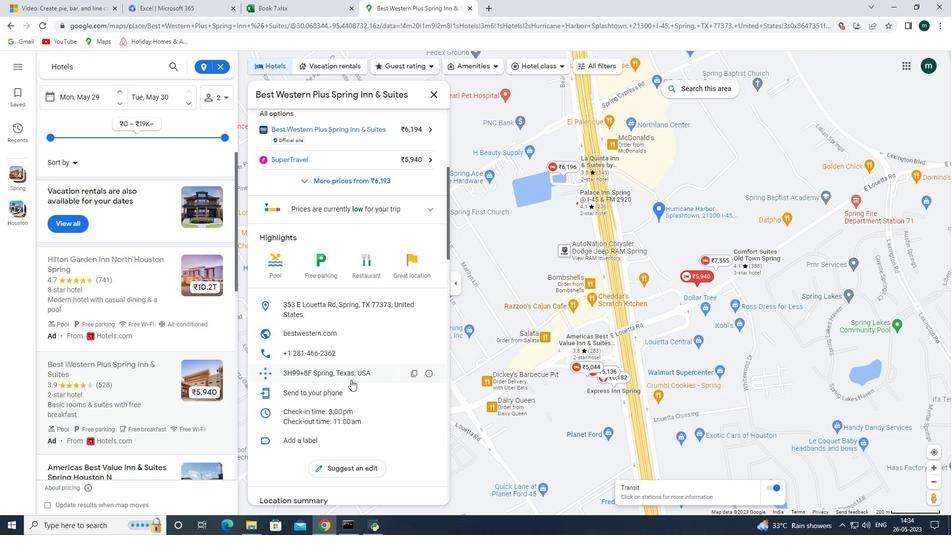 
Action: Mouse scrolled (351, 379) with delta (0, 0)
Screenshot: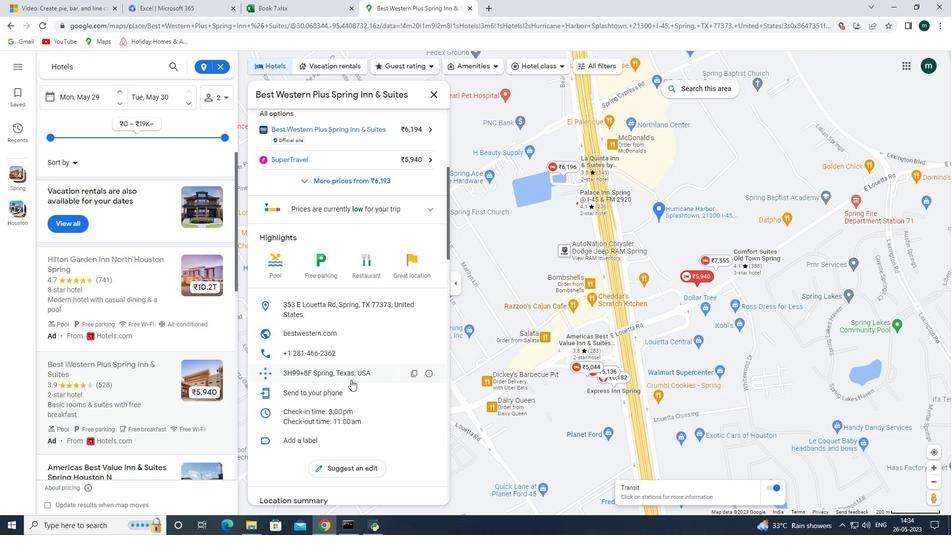 
Action: Mouse moved to (351, 380)
Screenshot: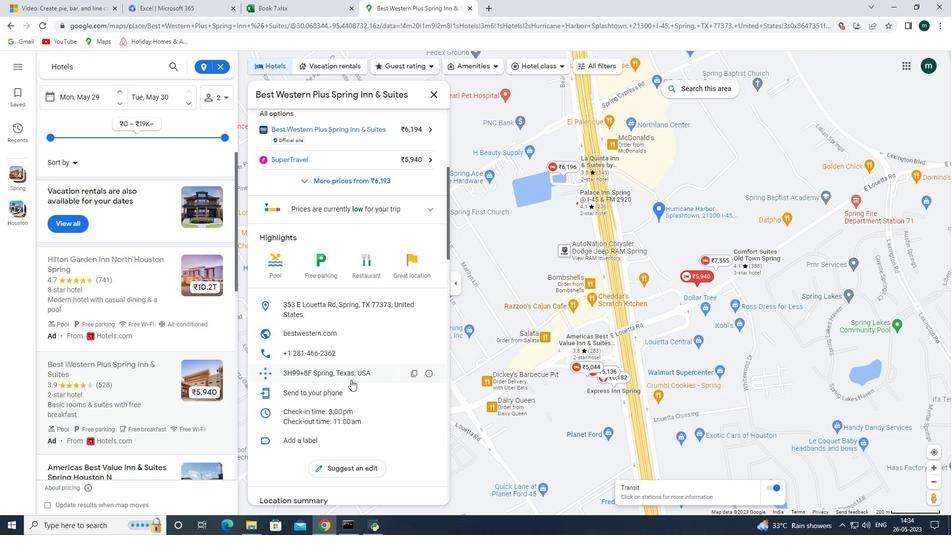 
Action: Mouse scrolled (351, 379) with delta (0, 0)
Screenshot: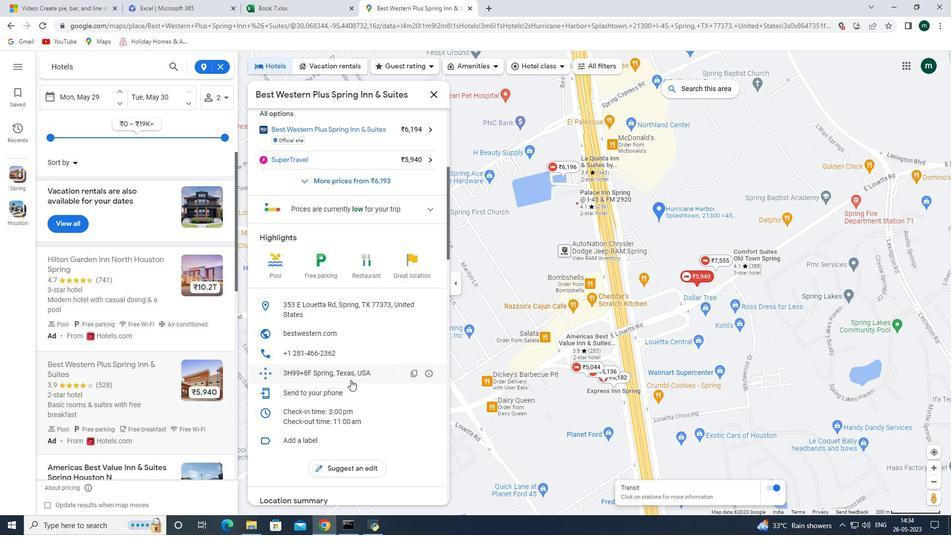 
Action: Mouse moved to (350, 380)
Screenshot: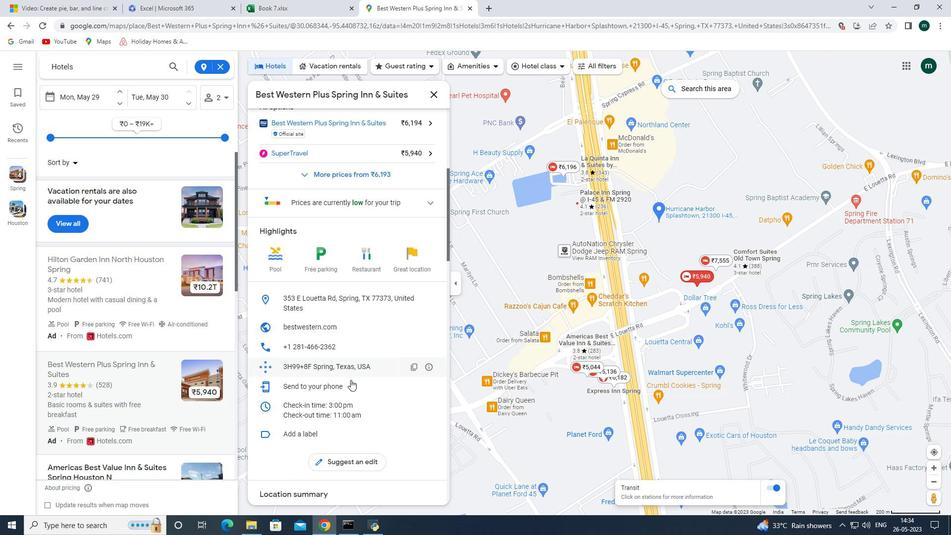
Action: Mouse scrolled (350, 379) with delta (0, 0)
Screenshot: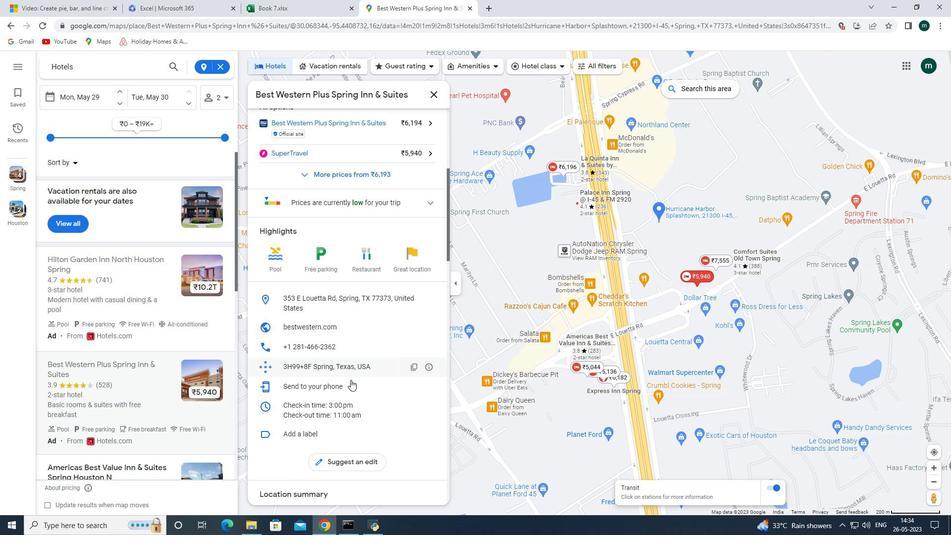 
Action: Mouse moved to (349, 380)
Screenshot: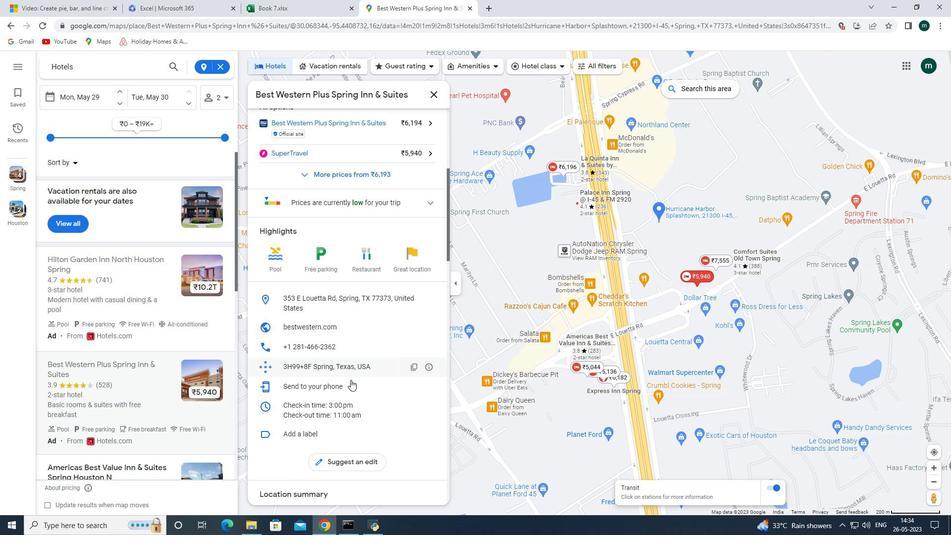 
Action: Mouse scrolled (349, 379) with delta (0, 0)
Screenshot: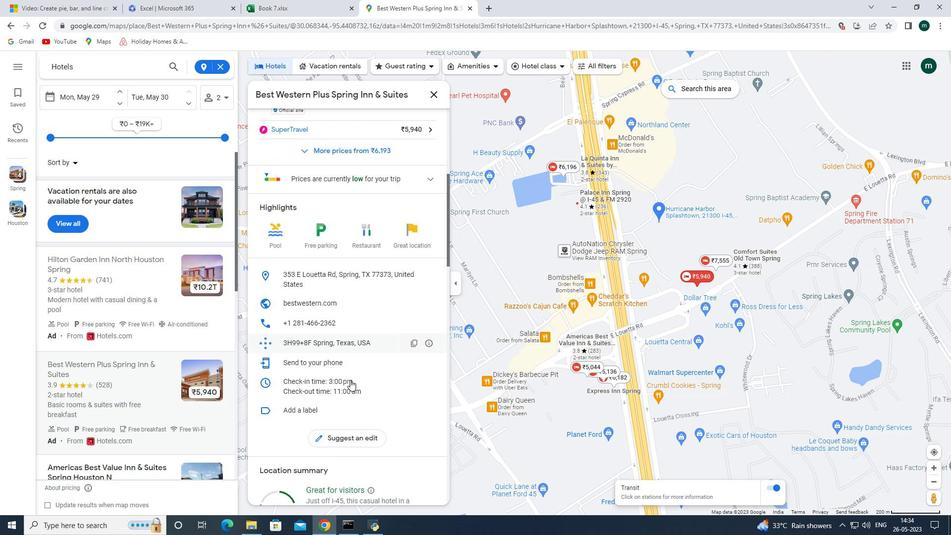 
Action: Mouse moved to (295, 415)
Screenshot: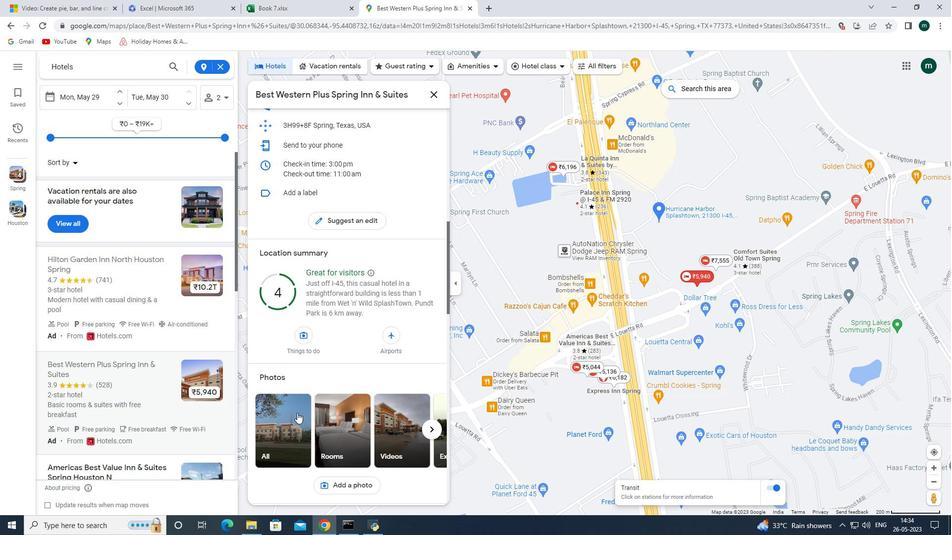 
Action: Mouse pressed left at (295, 415)
Screenshot: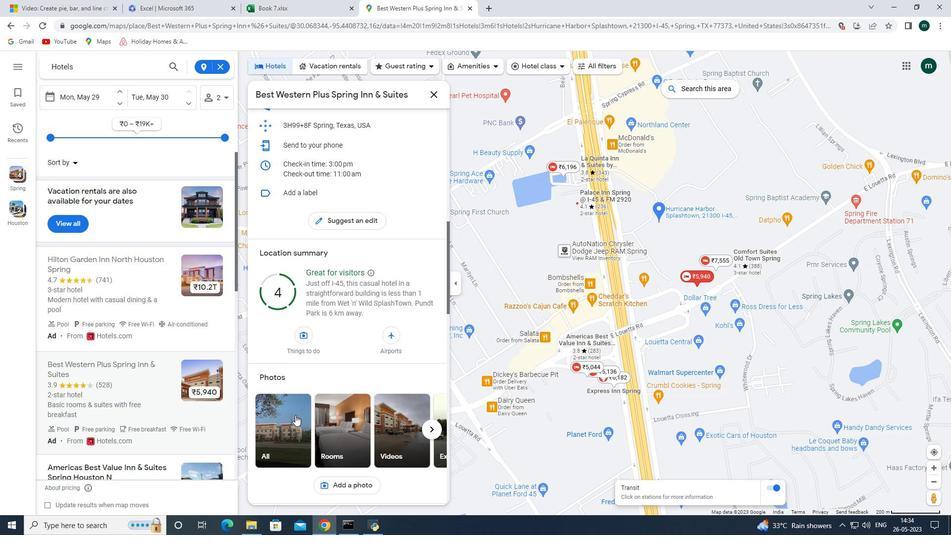 
Action: Mouse moved to (496, 282)
Screenshot: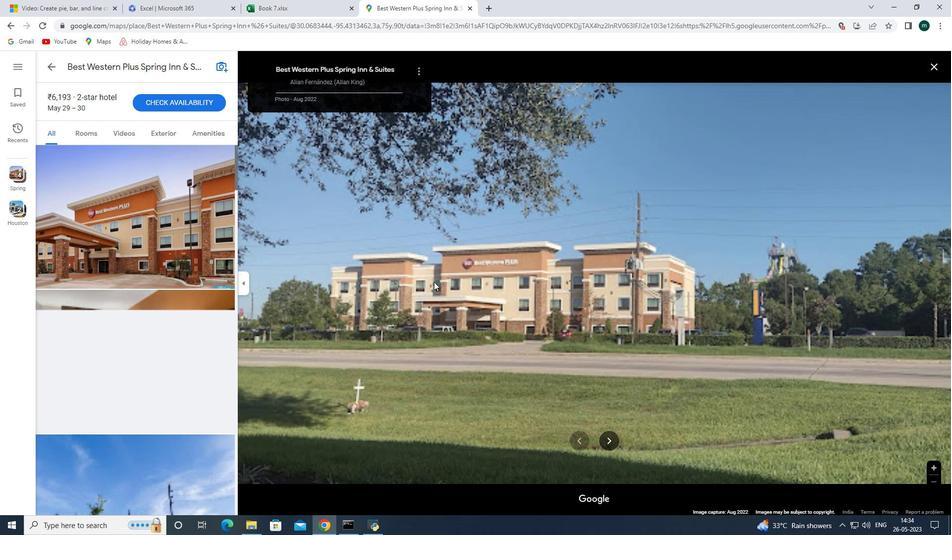 
Action: Key pressed <Key.right><Key.right><Key.right><Key.right><Key.right><Key.right><Key.right><Key.right><Key.right><Key.right><Key.right><Key.right><Key.right><Key.right><Key.right><Key.right><Key.right><Key.right><Key.right><Key.right><Key.right><Key.right><Key.right><Key.right><Key.right><Key.right><Key.right><Key.right><Key.right><Key.right><Key.right><Key.right><Key.right><Key.right><Key.right><Key.right><Key.right><Key.right><Key.right><Key.right><Key.right><Key.right><Key.right><Key.right><Key.right><Key.right><Key.right><Key.right><Key.right><Key.right><Key.right><Key.right><Key.right><Key.right><Key.right><Key.right><Key.right><Key.right><Key.right><Key.right><Key.right><Key.right><Key.right><Key.right><Key.right><Key.right><Key.right><Key.right><Key.right><Key.right><Key.right><Key.right><Key.right><Key.right><Key.right><Key.right><Key.right><Key.right><Key.right><Key.right><Key.right><Key.right><Key.right><Key.right><Key.right>
Screenshot: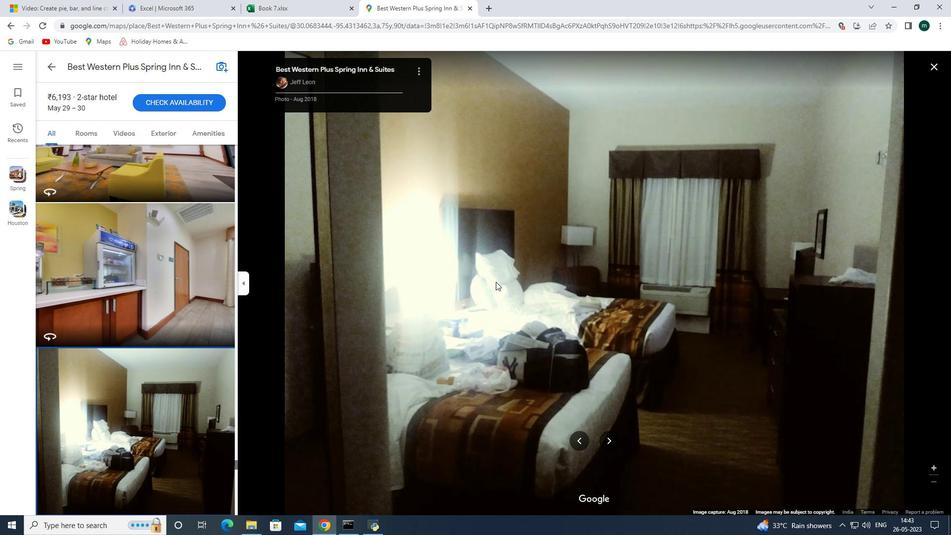 
Action: Mouse moved to (512, 284)
Screenshot: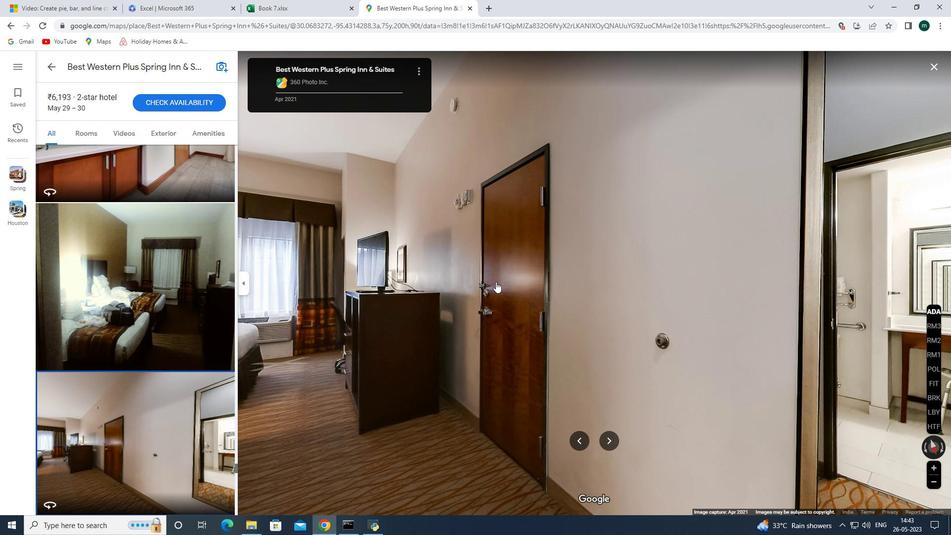 
Action: Key pressed <Key.right>
Screenshot: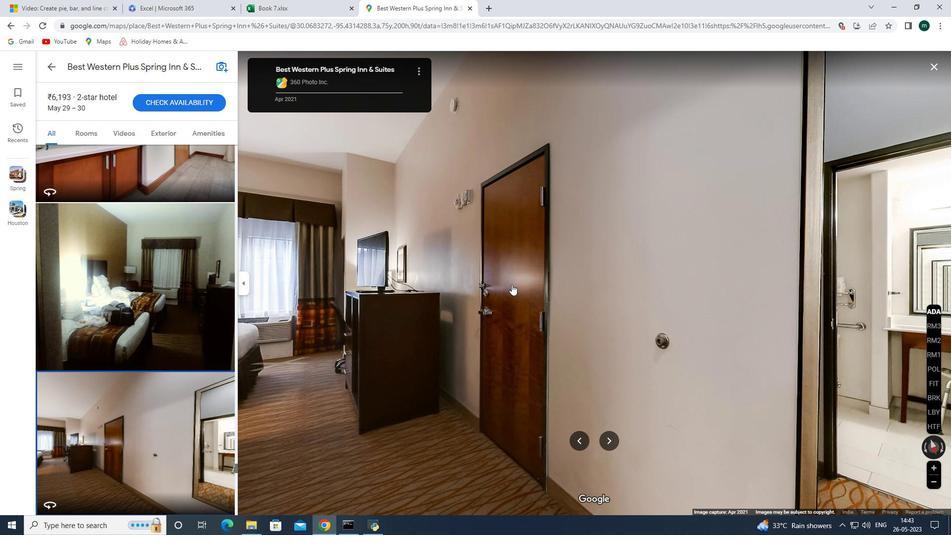 
Action: Mouse moved to (147, 322)
Screenshot: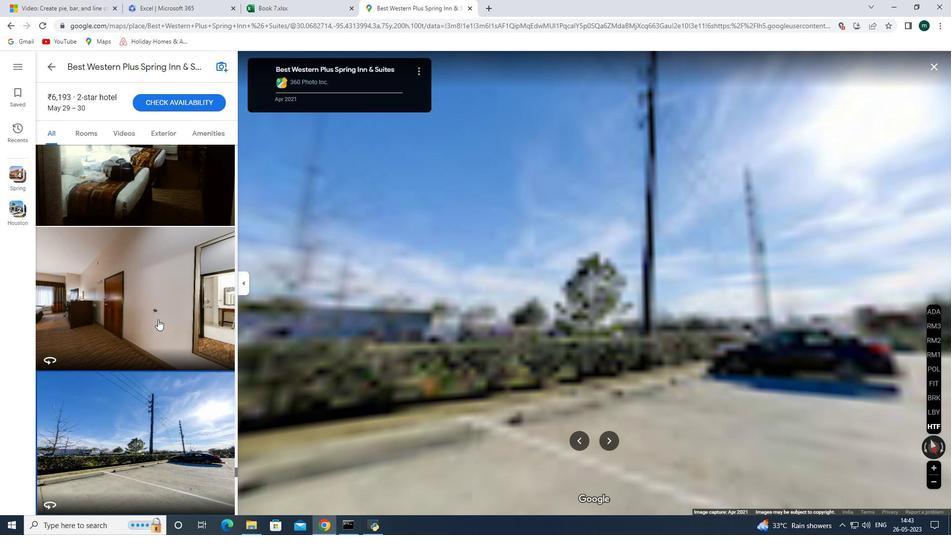 
Action: Mouse scrolled (147, 322) with delta (0, 0)
Screenshot: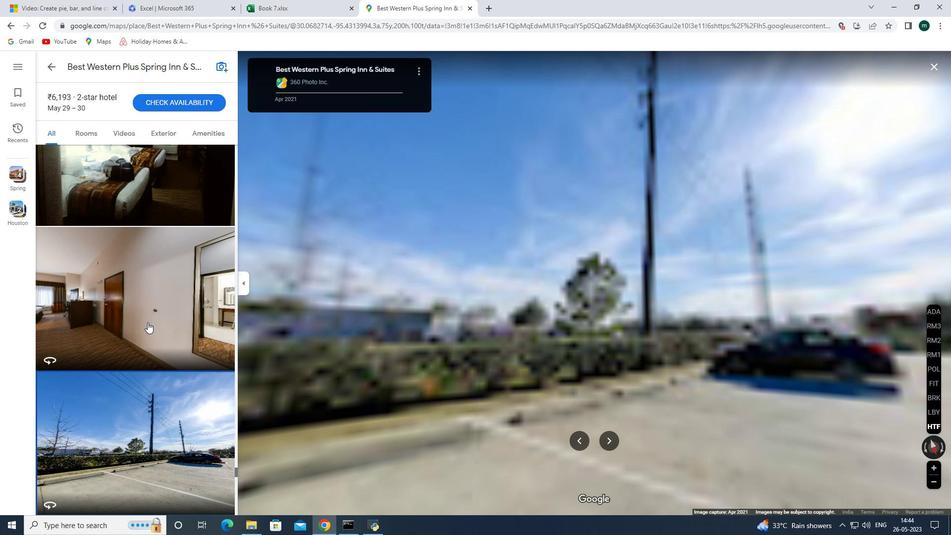
Action: Mouse scrolled (147, 322) with delta (0, 0)
Screenshot: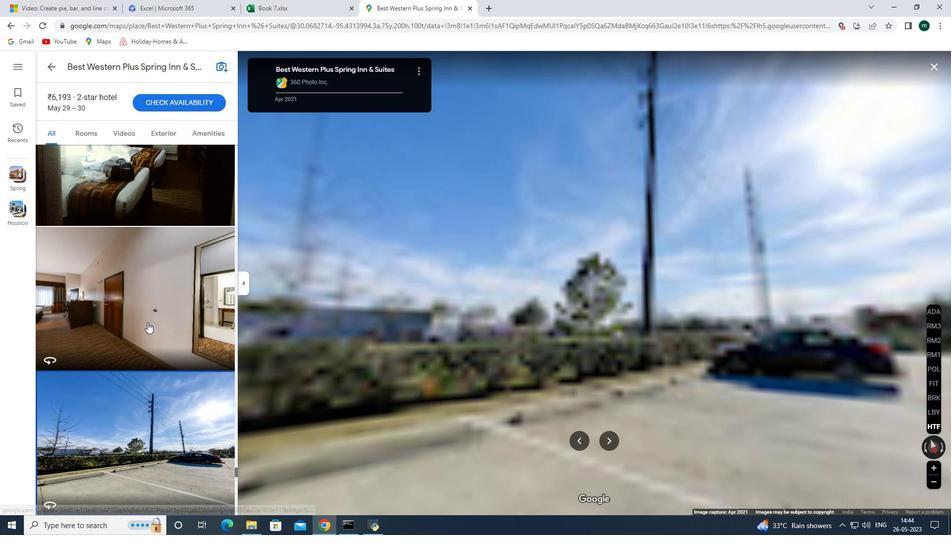 
Action: Mouse scrolled (147, 322) with delta (0, 0)
Screenshot: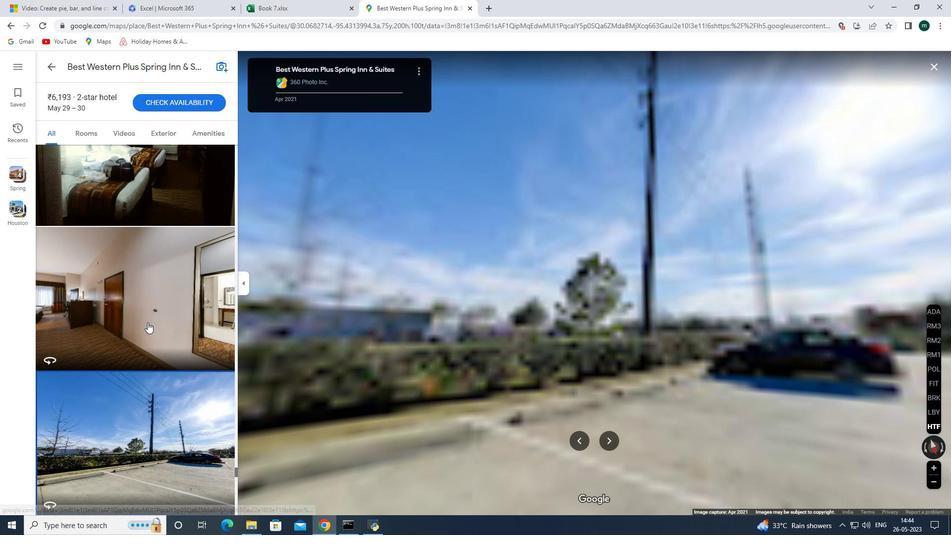 
Action: Mouse scrolled (147, 322) with delta (0, 0)
Screenshot: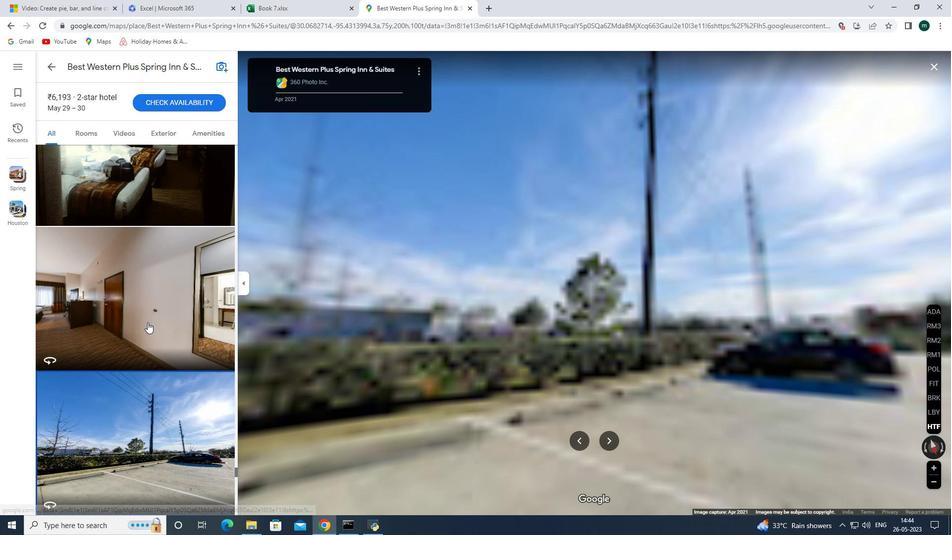 
Action: Key pressed <Key.right>
Screenshot: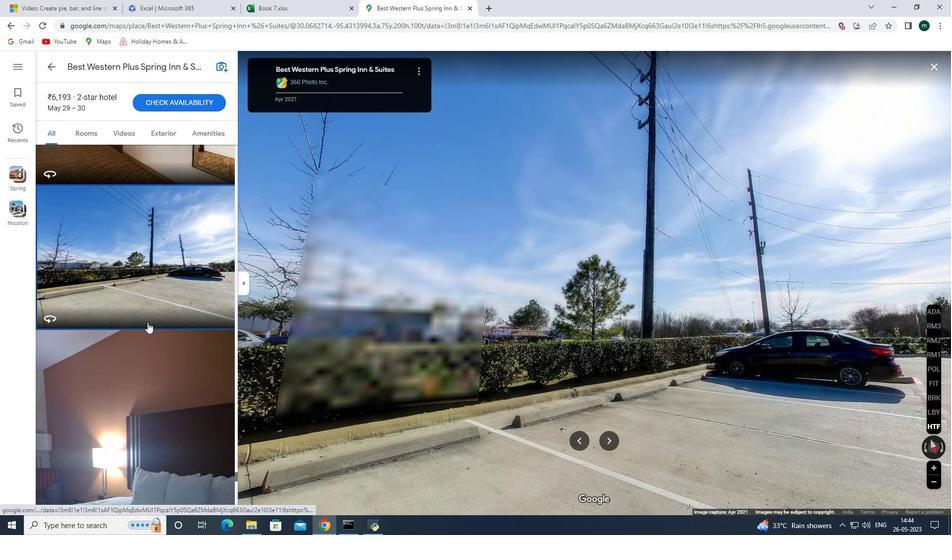 
Action: Mouse moved to (933, 67)
Screenshot: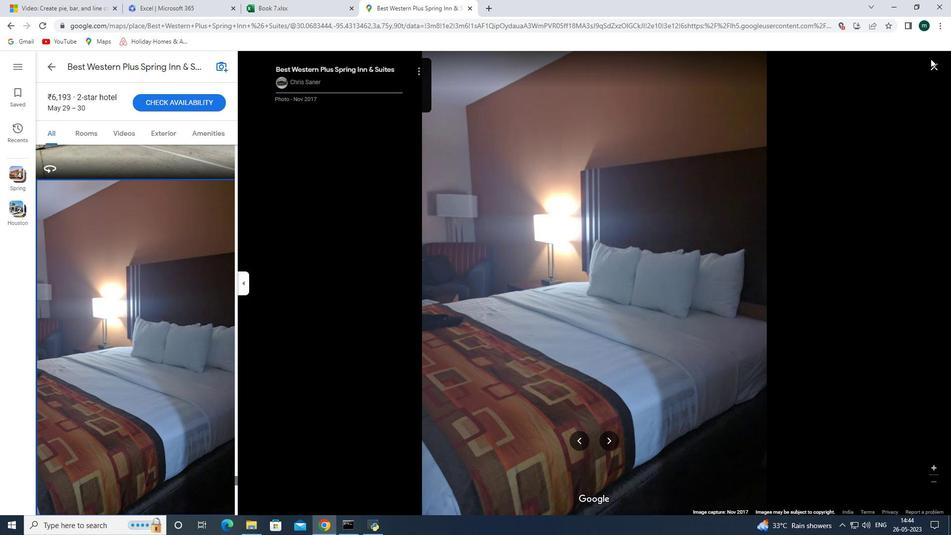 
Action: Mouse pressed left at (933, 67)
Screenshot: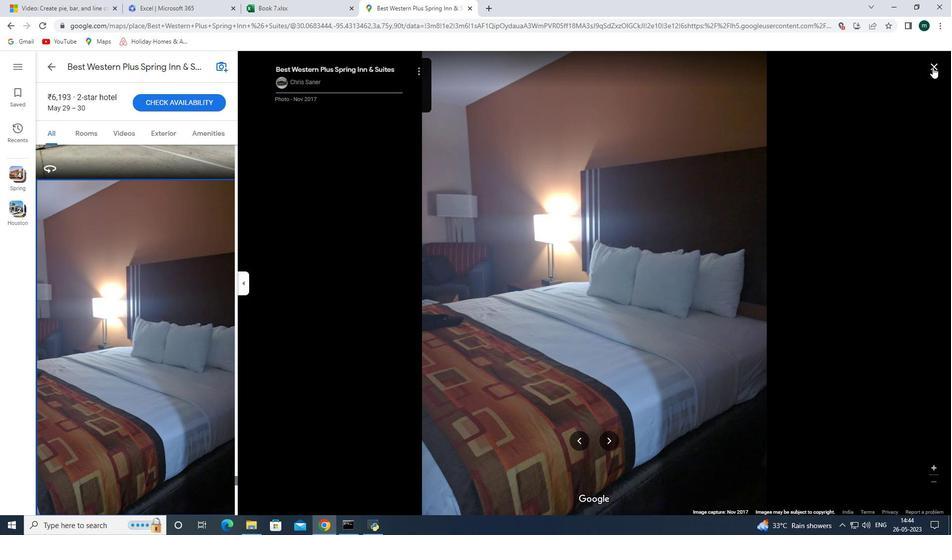 
Action: Mouse moved to (112, 365)
Screenshot: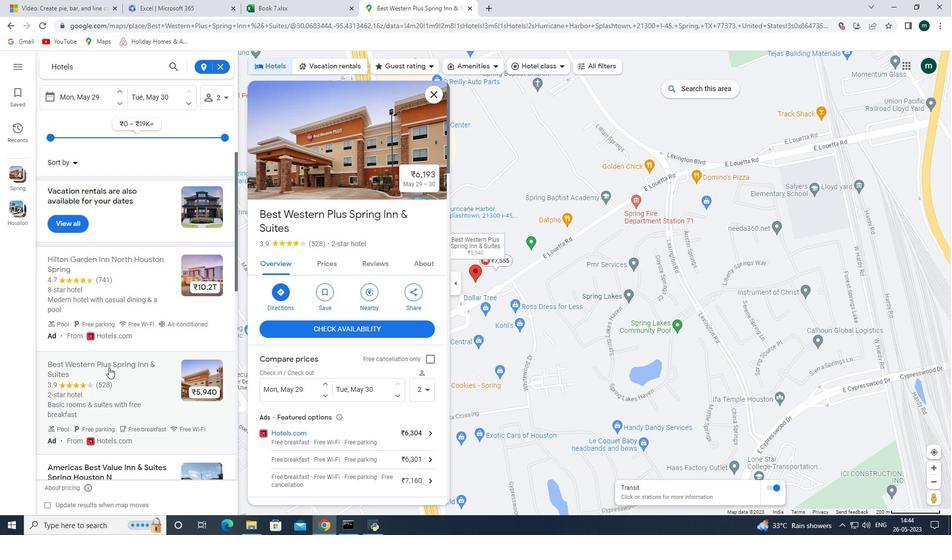 
Action: Mouse scrolled (112, 365) with delta (0, 0)
Screenshot: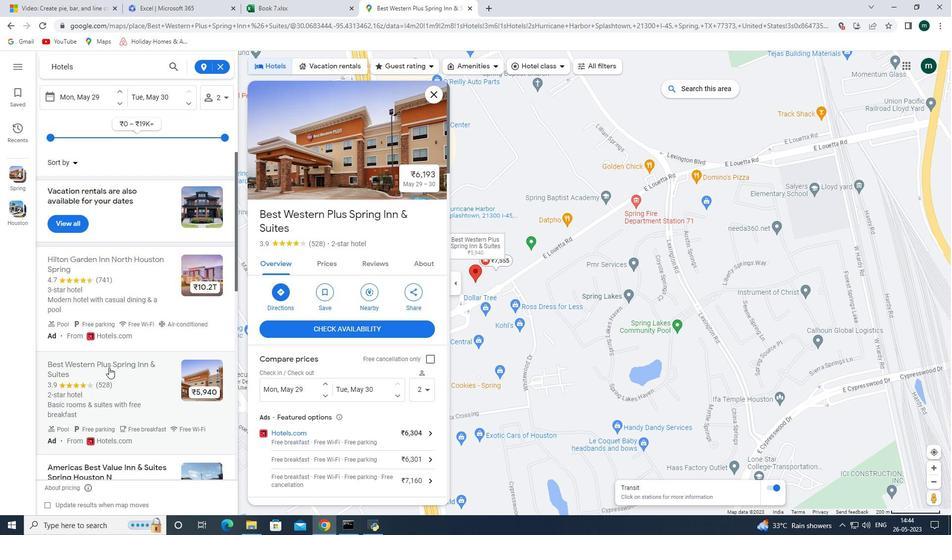 
Action: Mouse moved to (113, 365)
Screenshot: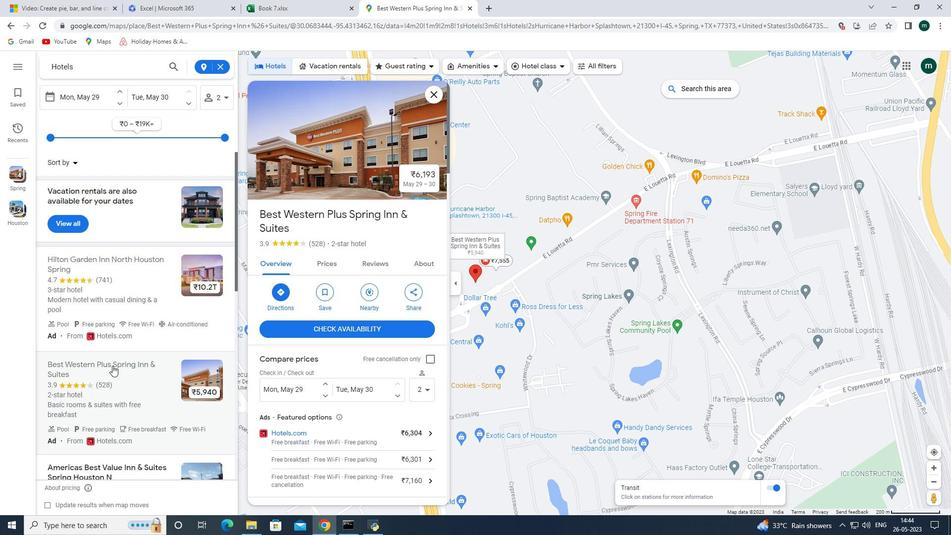 
Action: Mouse scrolled (113, 365) with delta (0, 0)
Screenshot: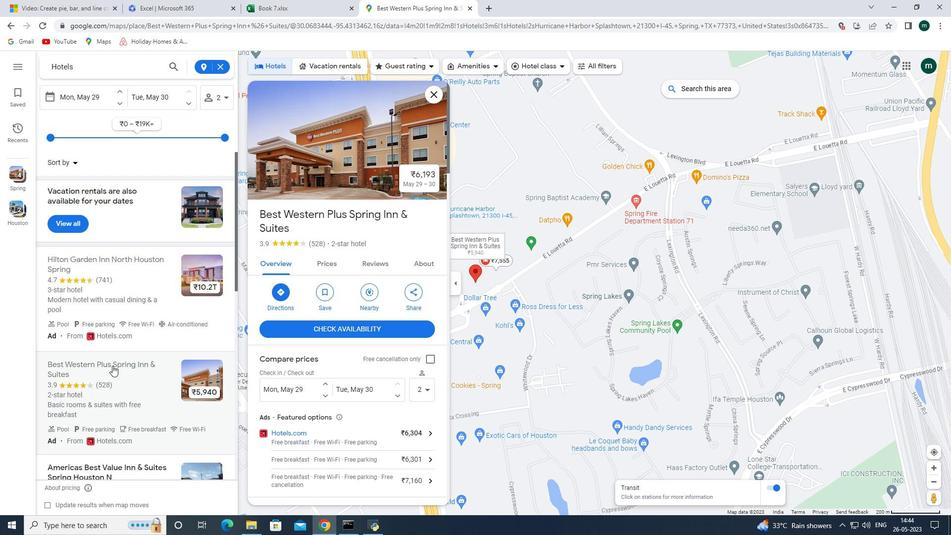
Action: Mouse moved to (113, 364)
Screenshot: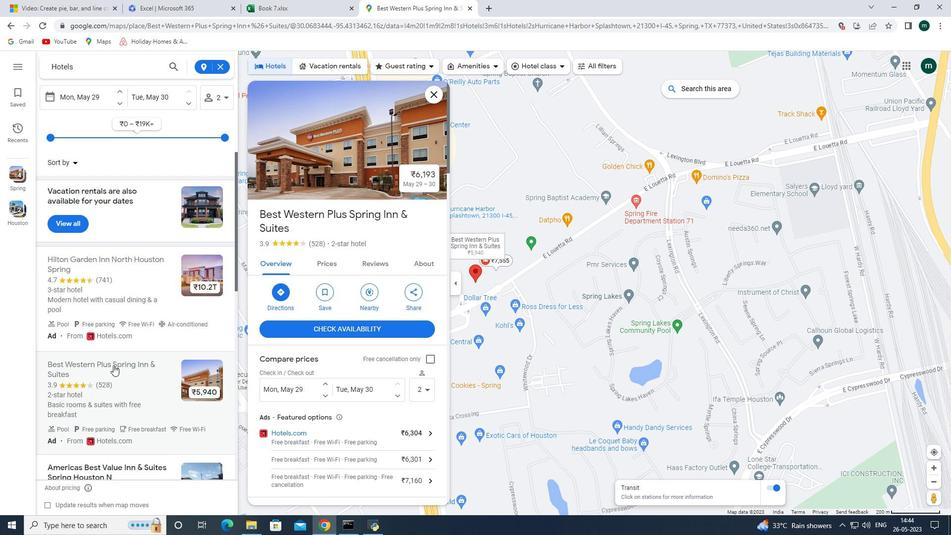 
Action: Mouse scrolled (113, 363) with delta (0, 0)
Screenshot: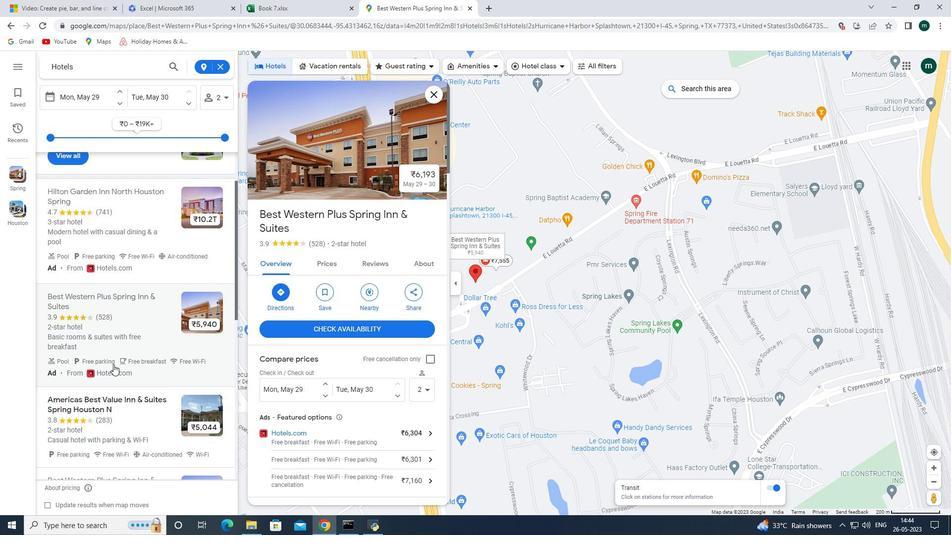 
Action: Mouse moved to (186, 87)
Screenshot: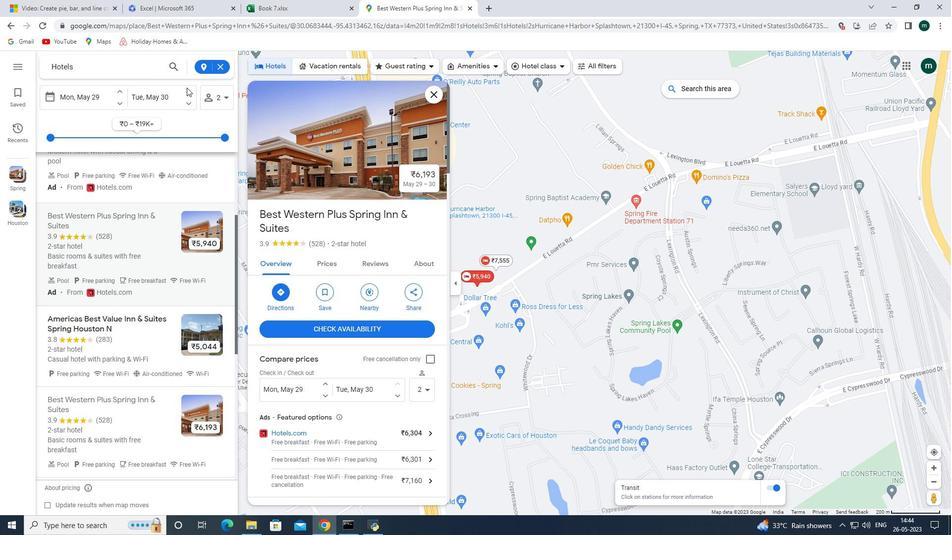 
